 Task: Update the HOA fees of the saved search to $200/month.
Action: Mouse moved to (1191, 177)
Screenshot: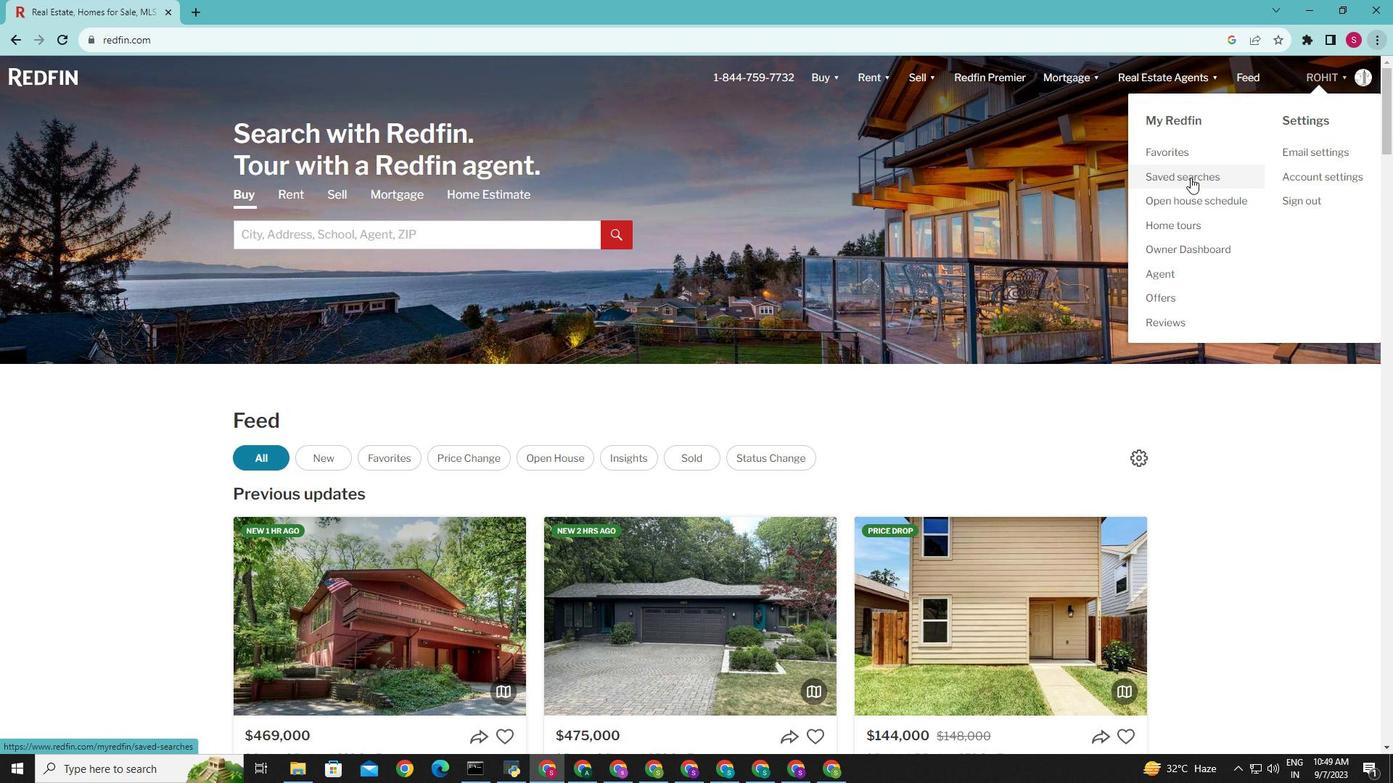 
Action: Mouse pressed left at (1191, 177)
Screenshot: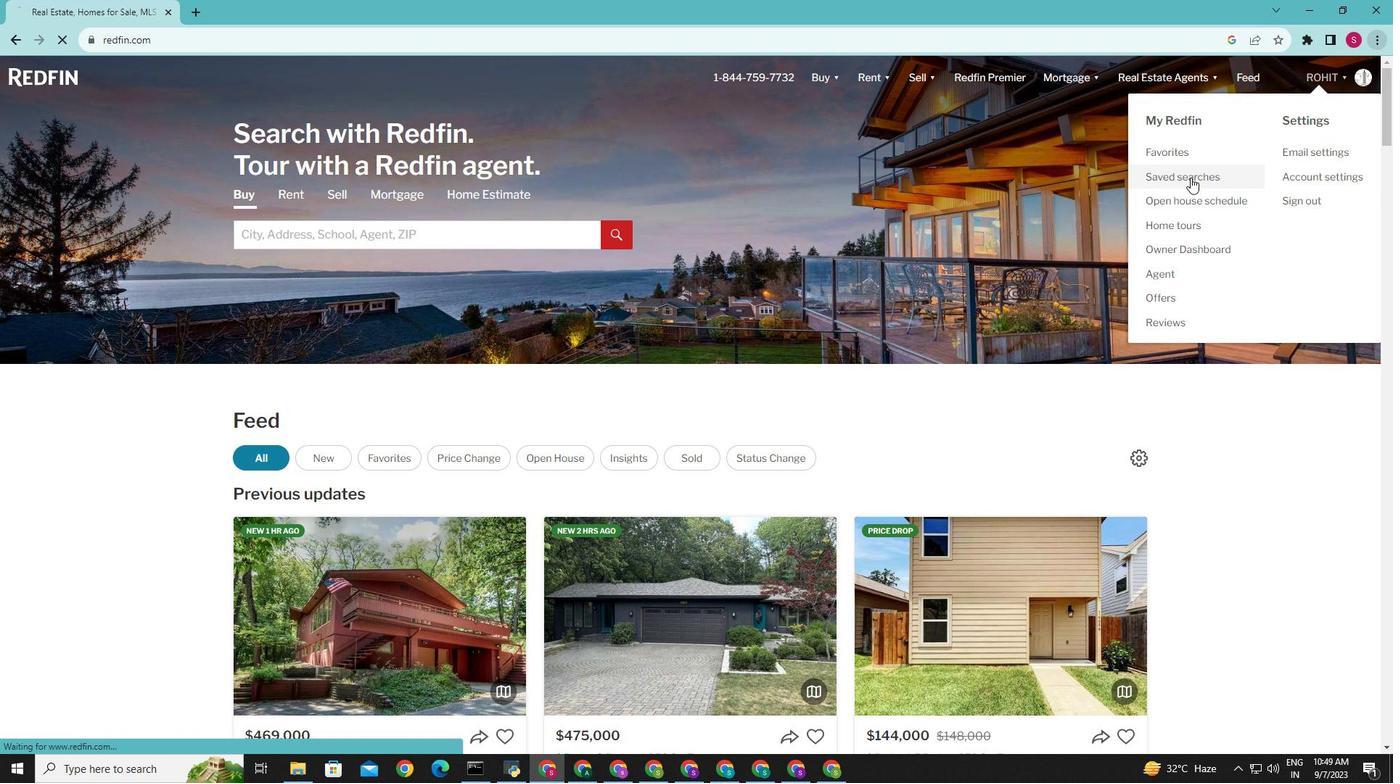 
Action: Mouse moved to (462, 350)
Screenshot: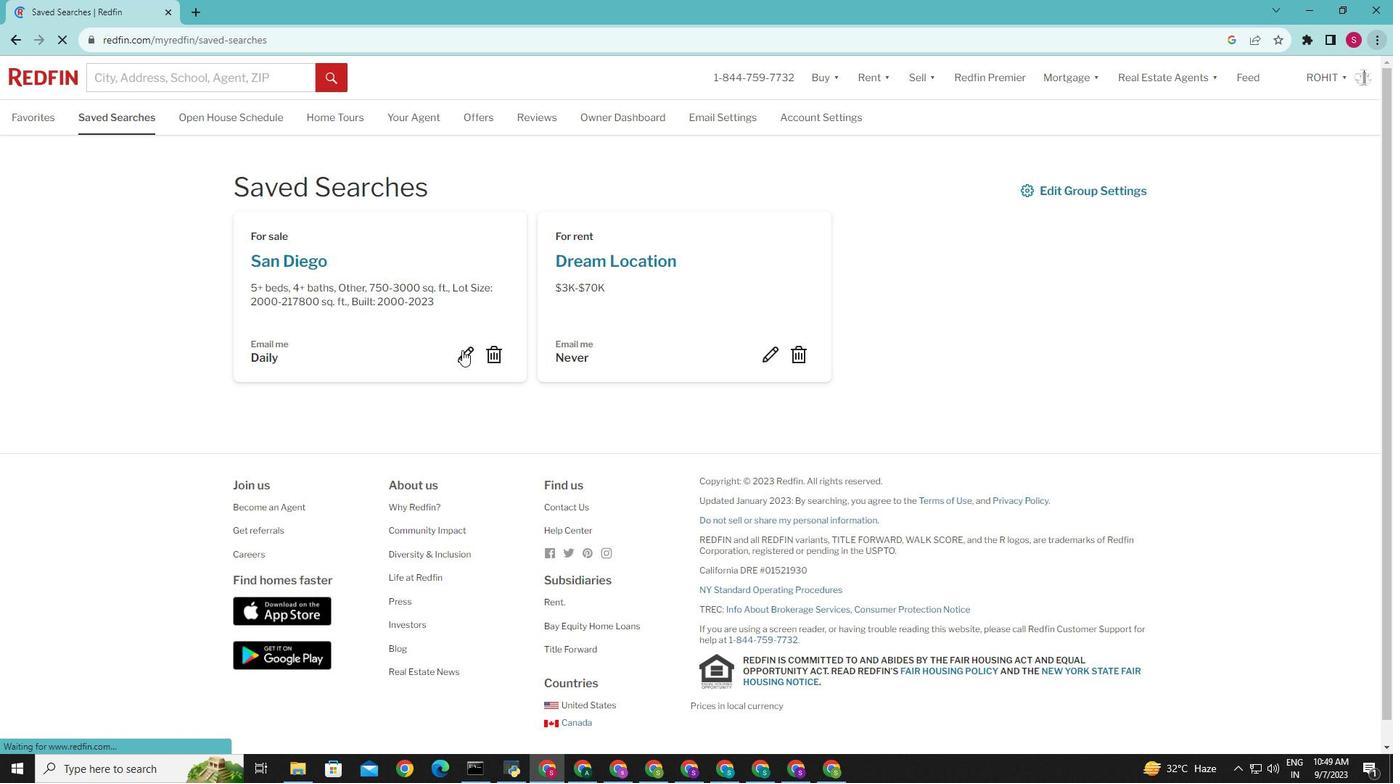 
Action: Mouse pressed left at (462, 350)
Screenshot: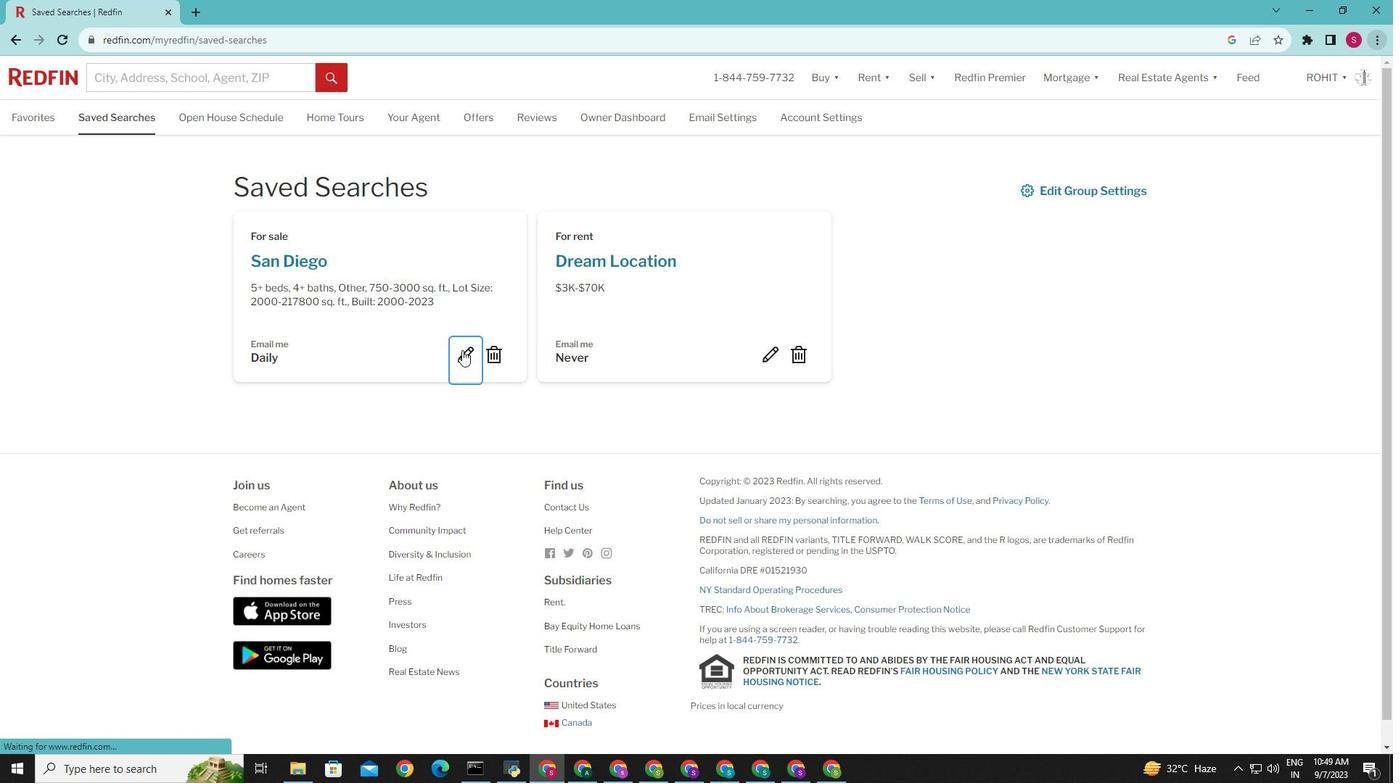 
Action: Mouse pressed left at (462, 350)
Screenshot: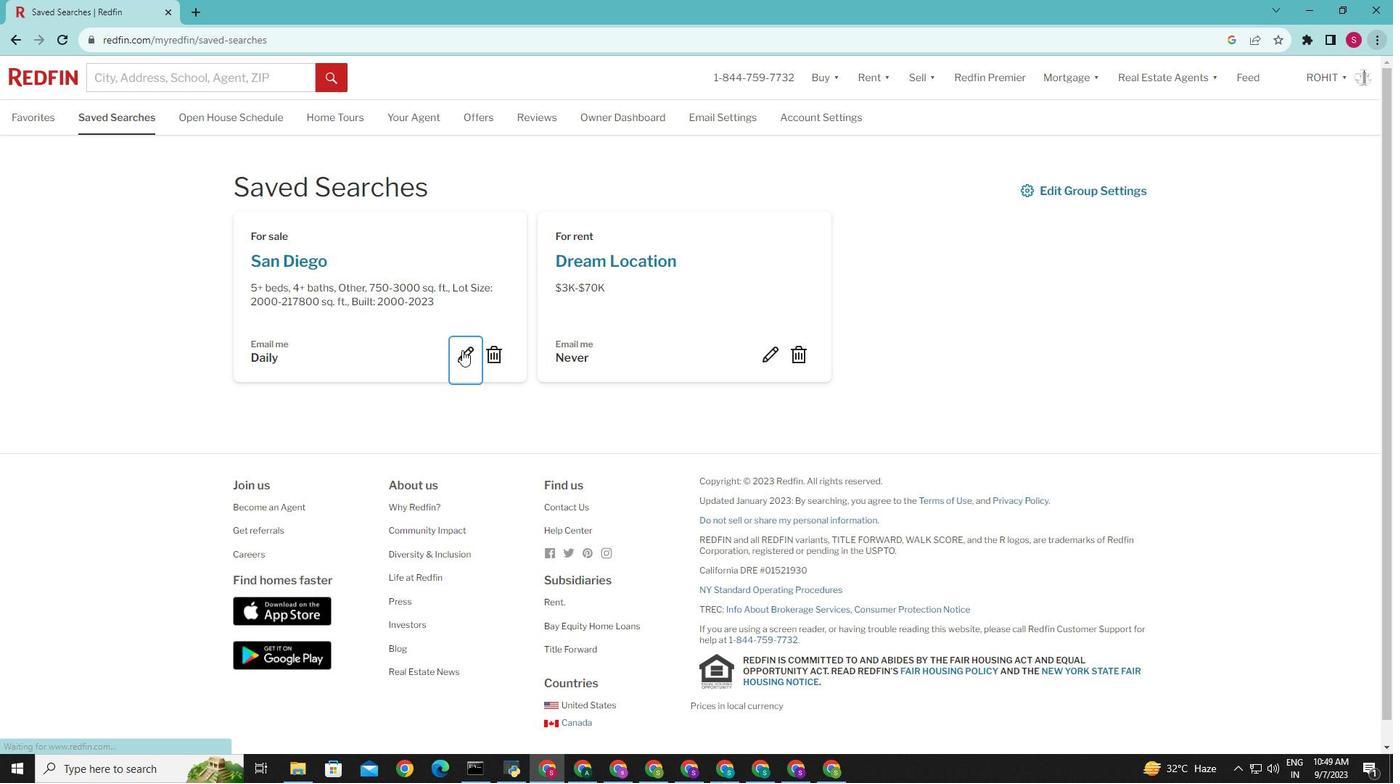 
Action: Mouse moved to (464, 363)
Screenshot: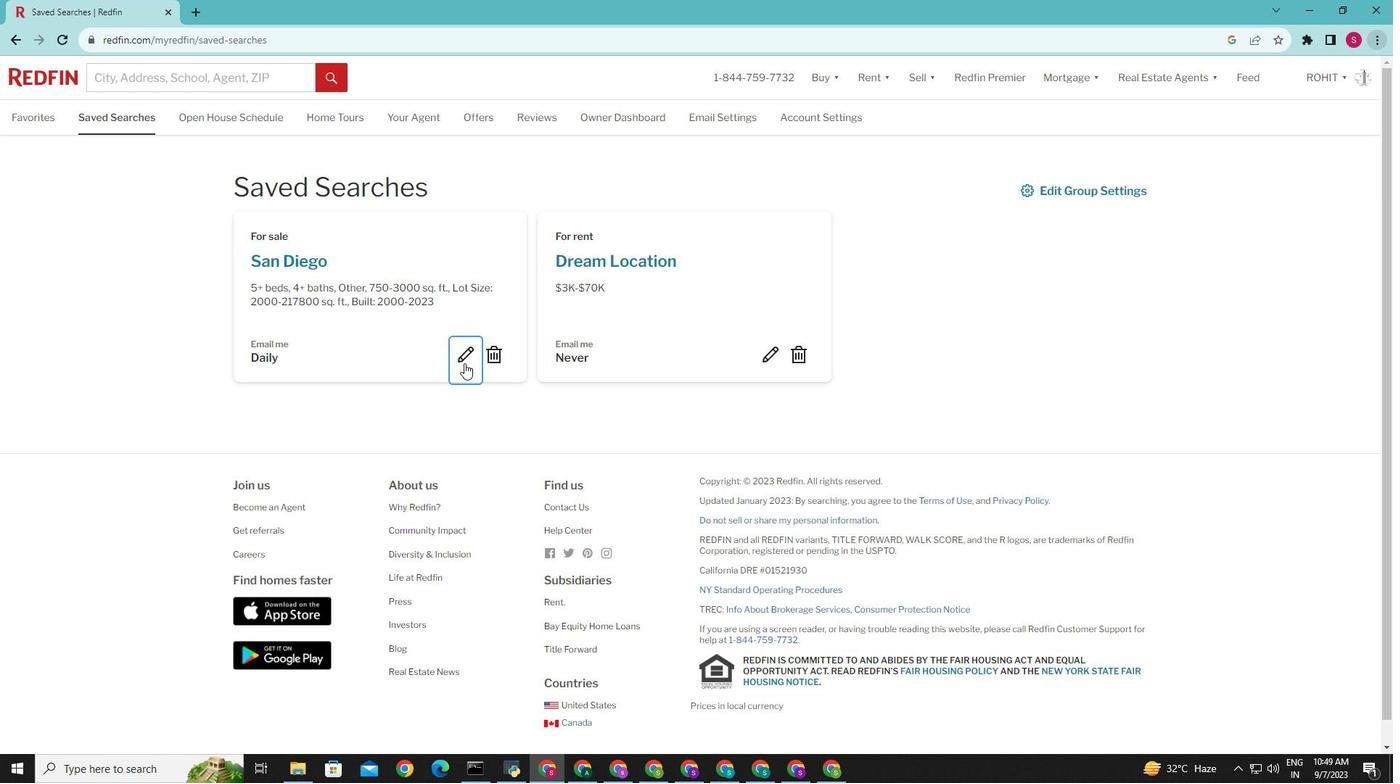 
Action: Mouse pressed left at (464, 363)
Screenshot: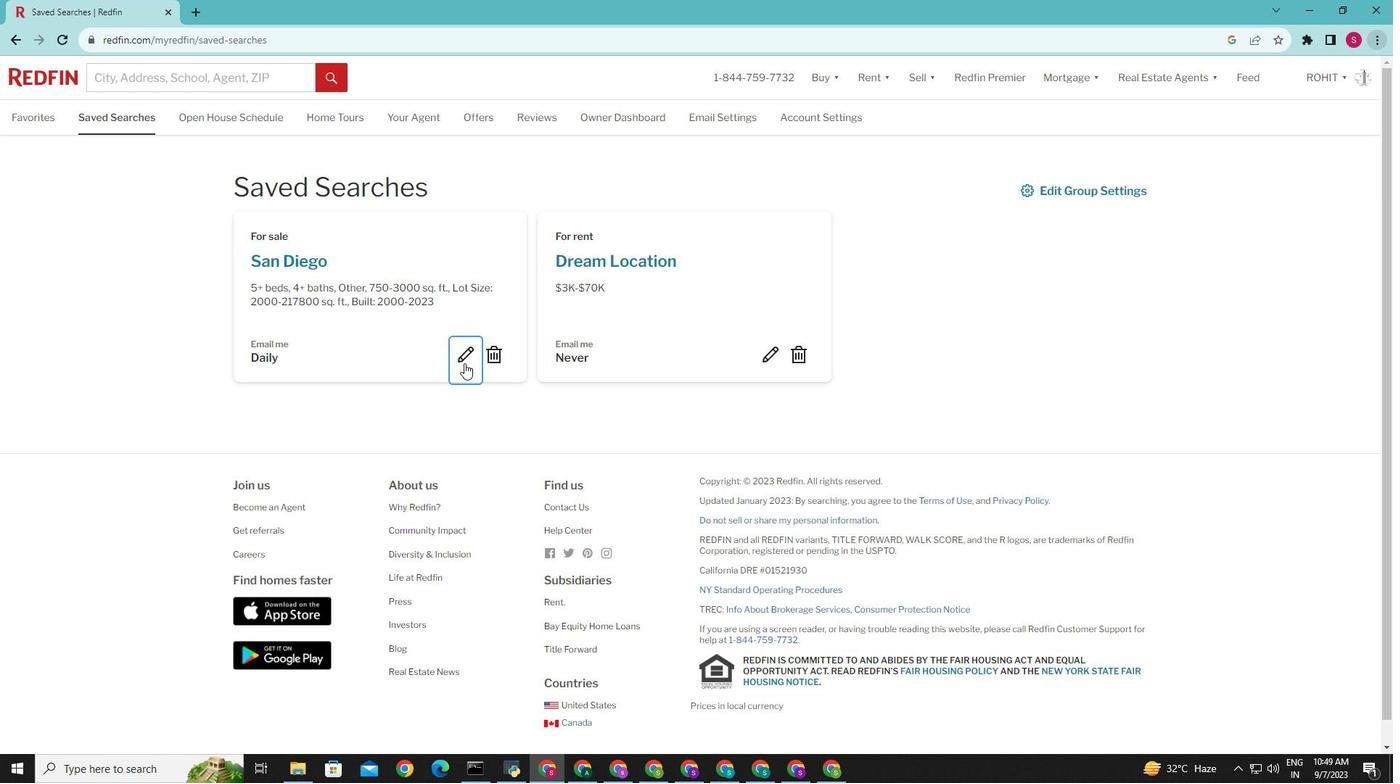 
Action: Mouse moved to (662, 439)
Screenshot: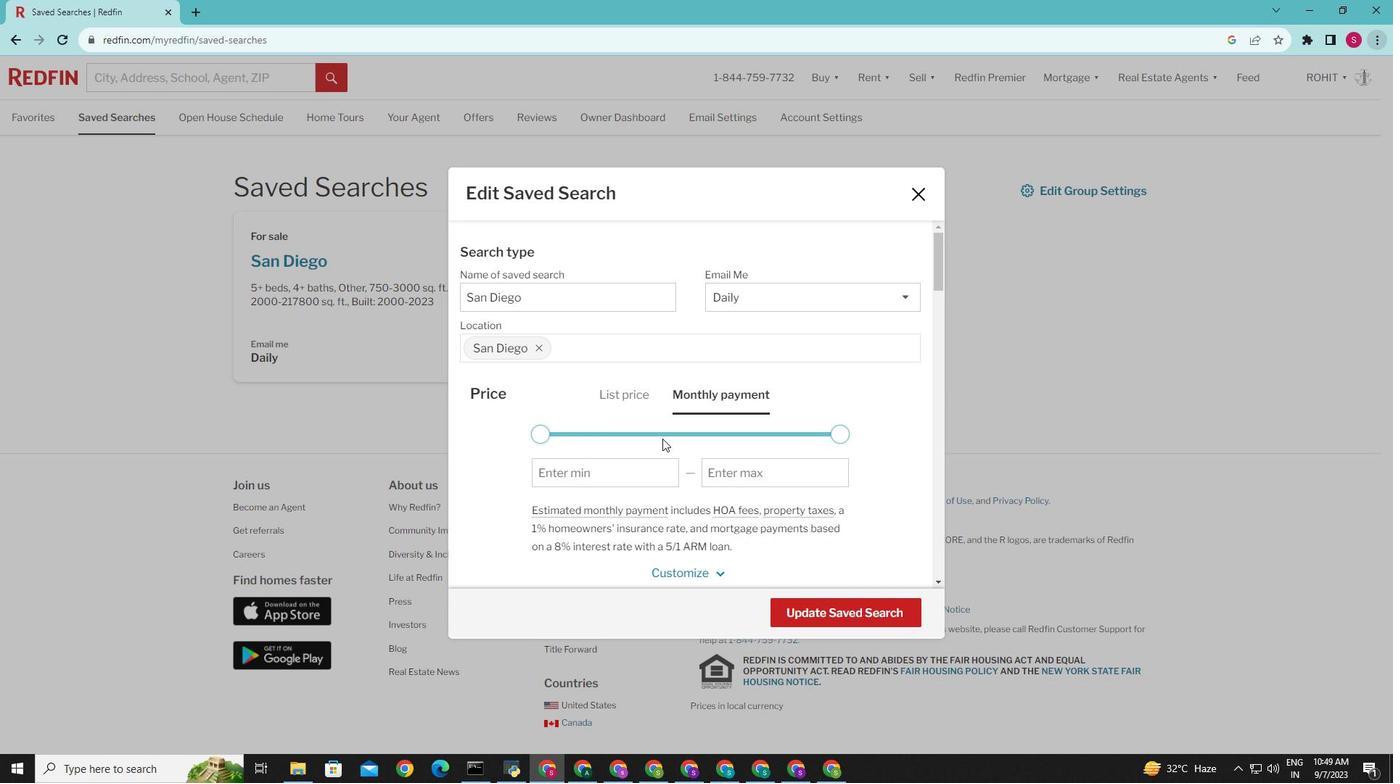
Action: Mouse scrolled (662, 438) with delta (0, 0)
Screenshot: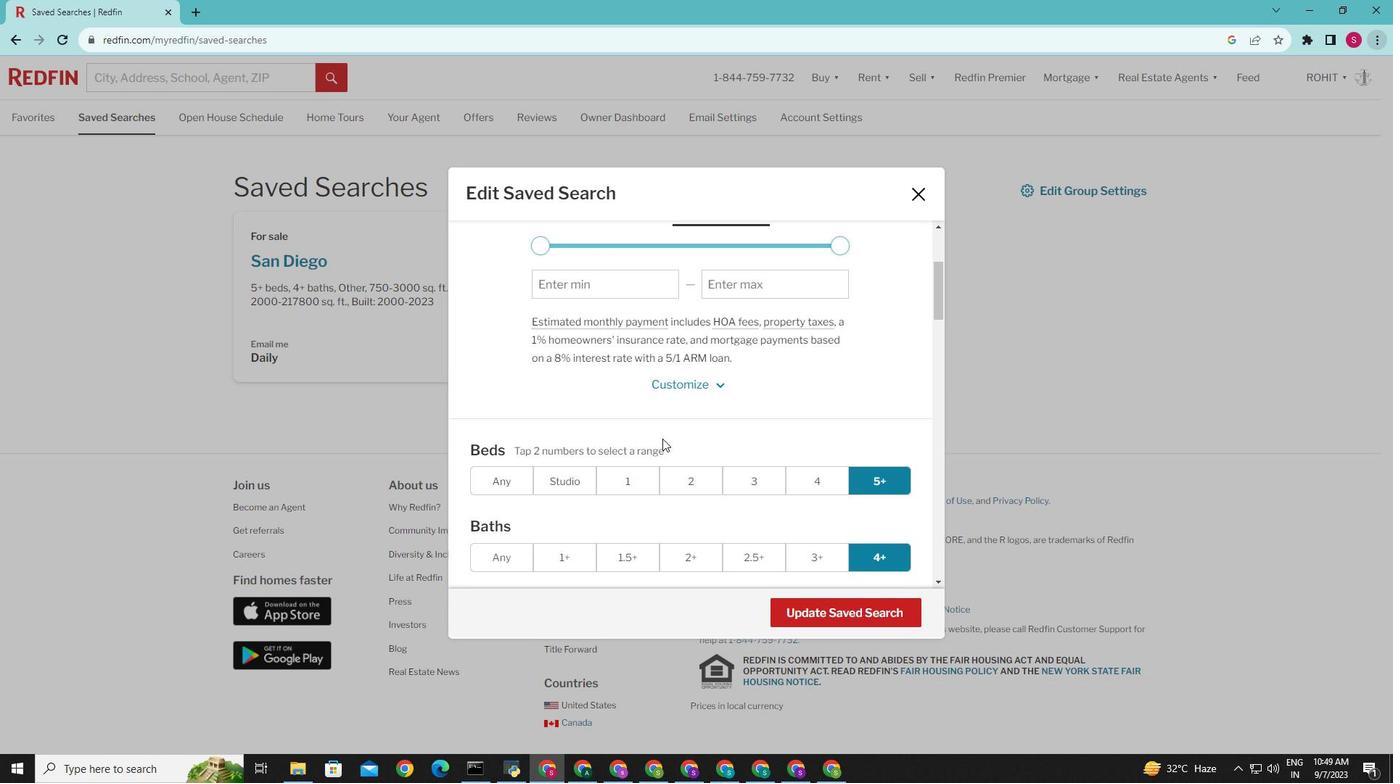 
Action: Mouse scrolled (662, 438) with delta (0, 0)
Screenshot: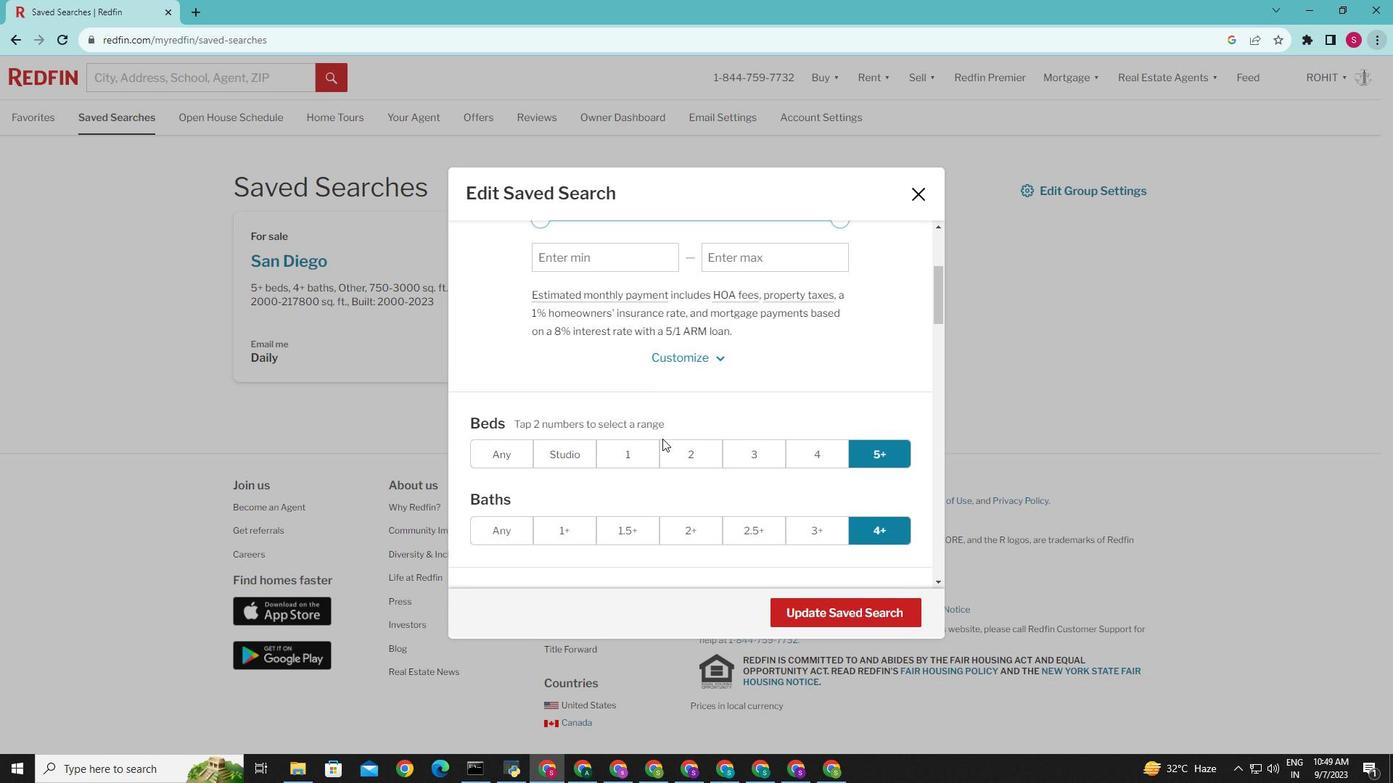 
Action: Mouse scrolled (662, 438) with delta (0, 0)
Screenshot: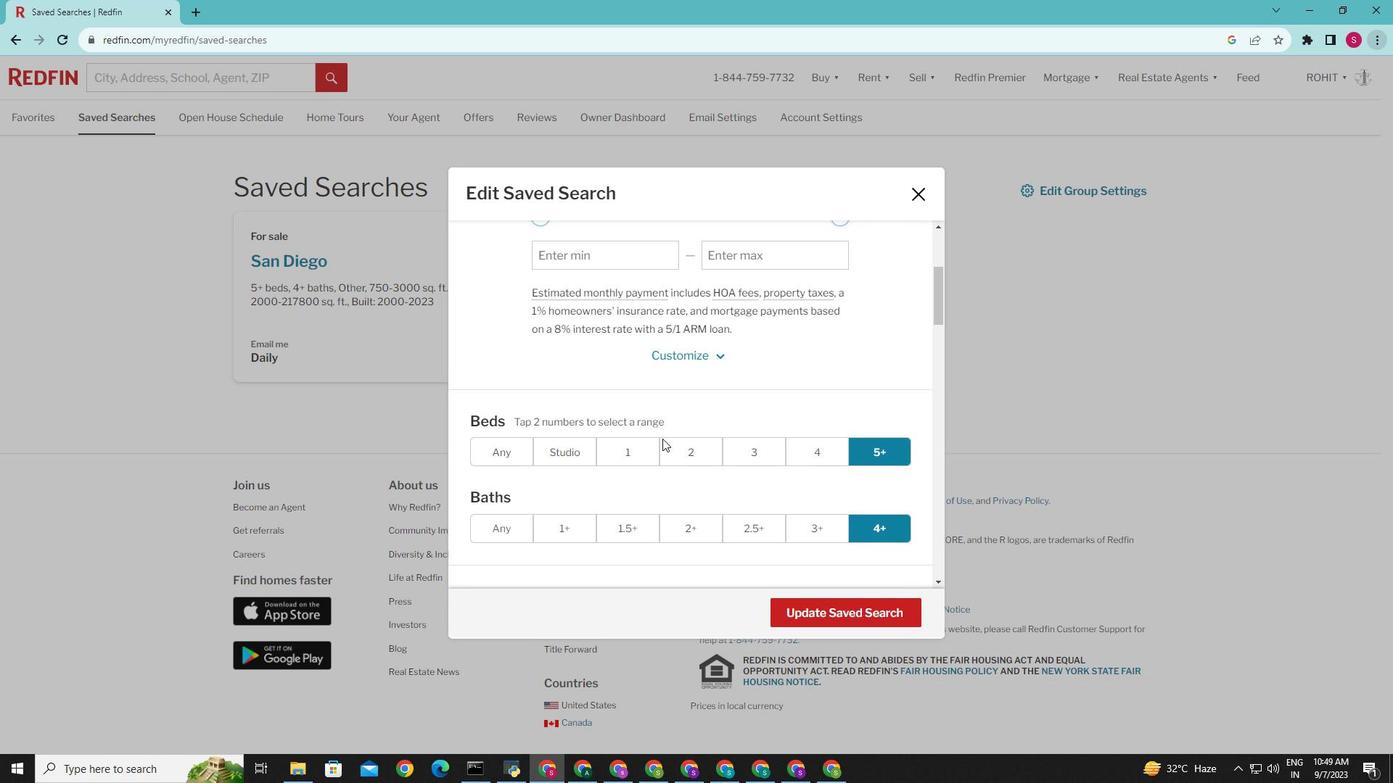 
Action: Mouse scrolled (662, 438) with delta (0, 0)
Screenshot: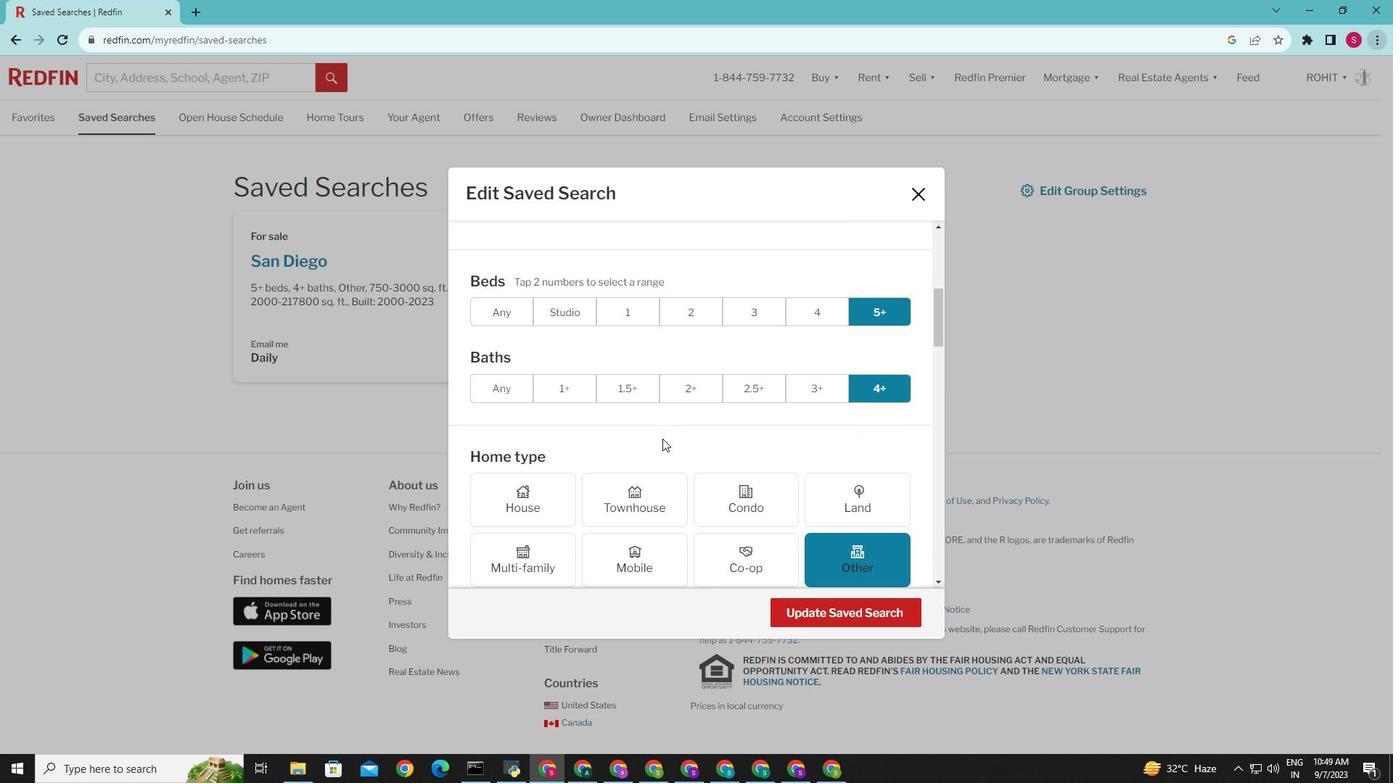 
Action: Mouse scrolled (662, 438) with delta (0, 0)
Screenshot: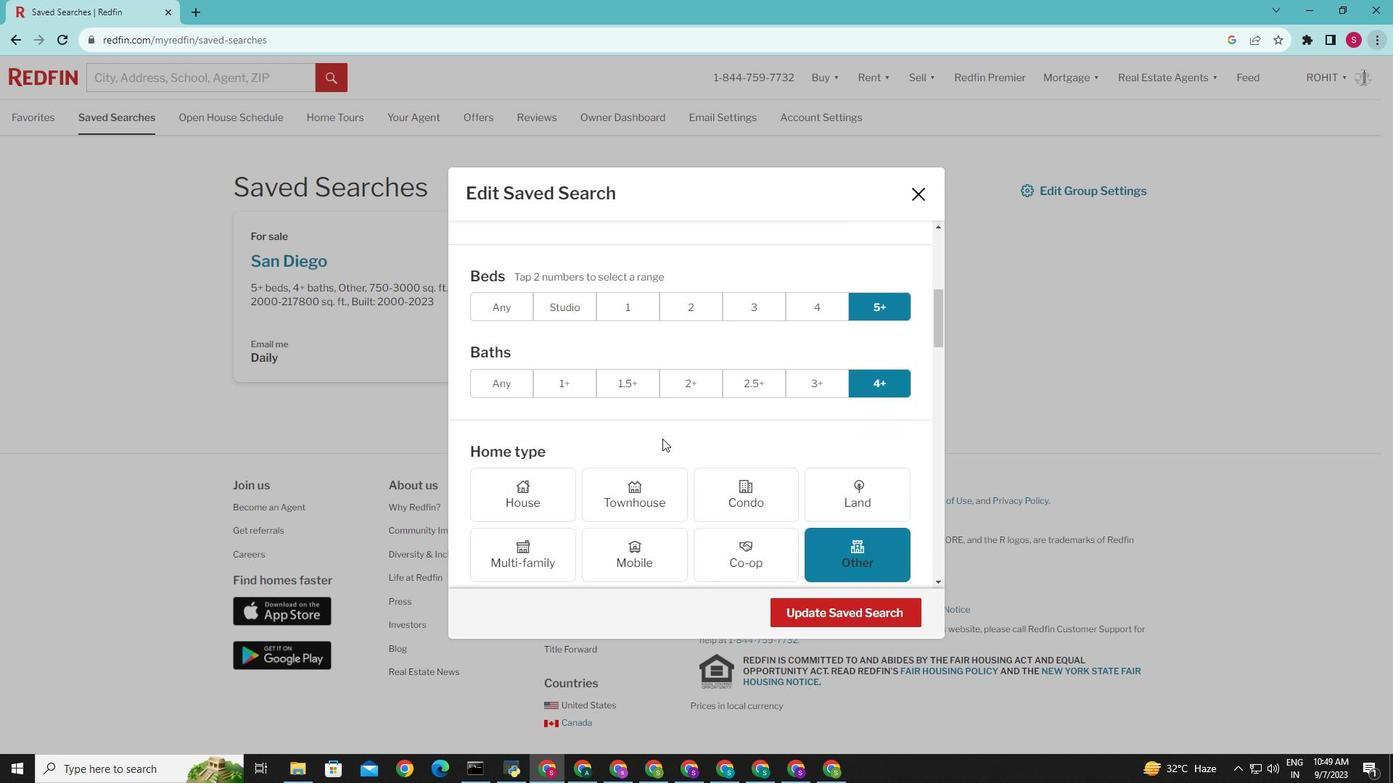 
Action: Mouse scrolled (662, 438) with delta (0, 0)
Screenshot: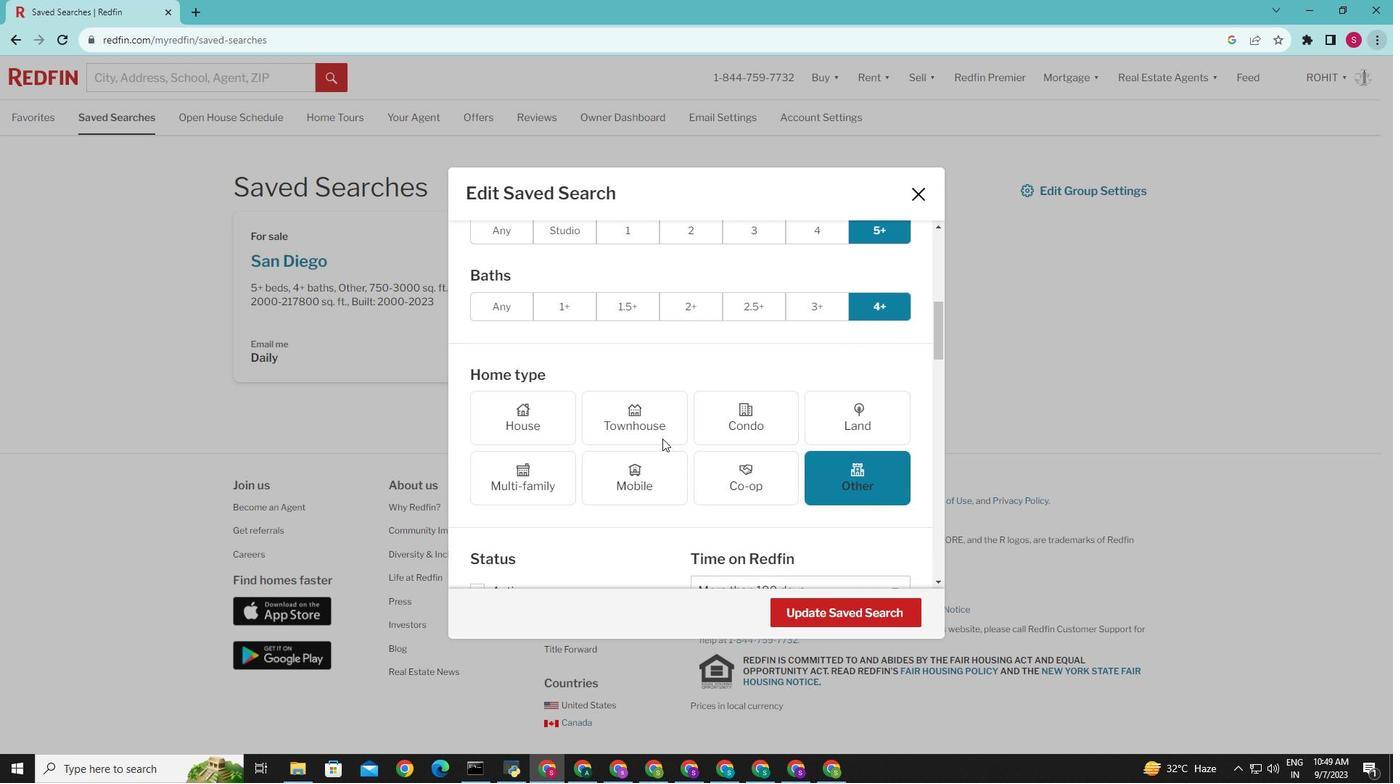 
Action: Mouse scrolled (662, 438) with delta (0, 0)
Screenshot: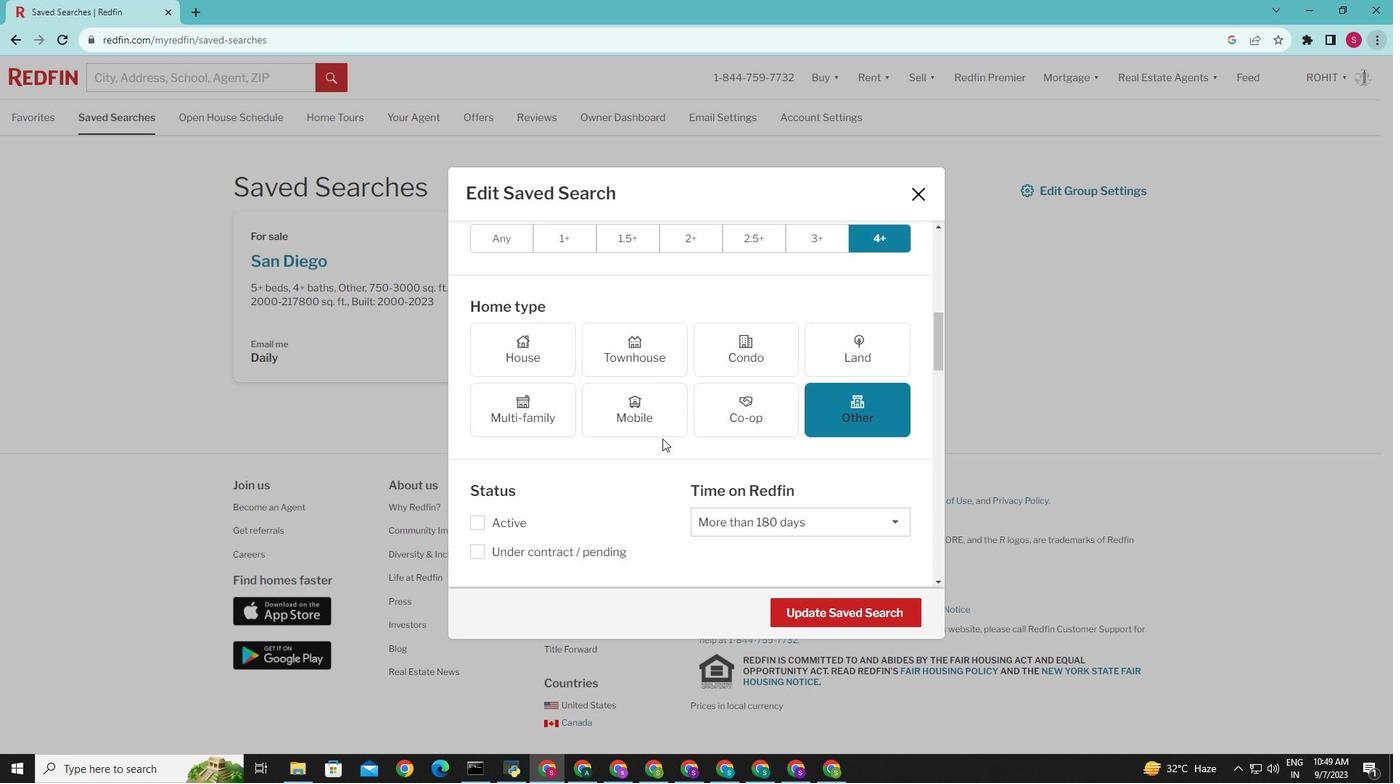 
Action: Mouse scrolled (662, 438) with delta (0, 0)
Screenshot: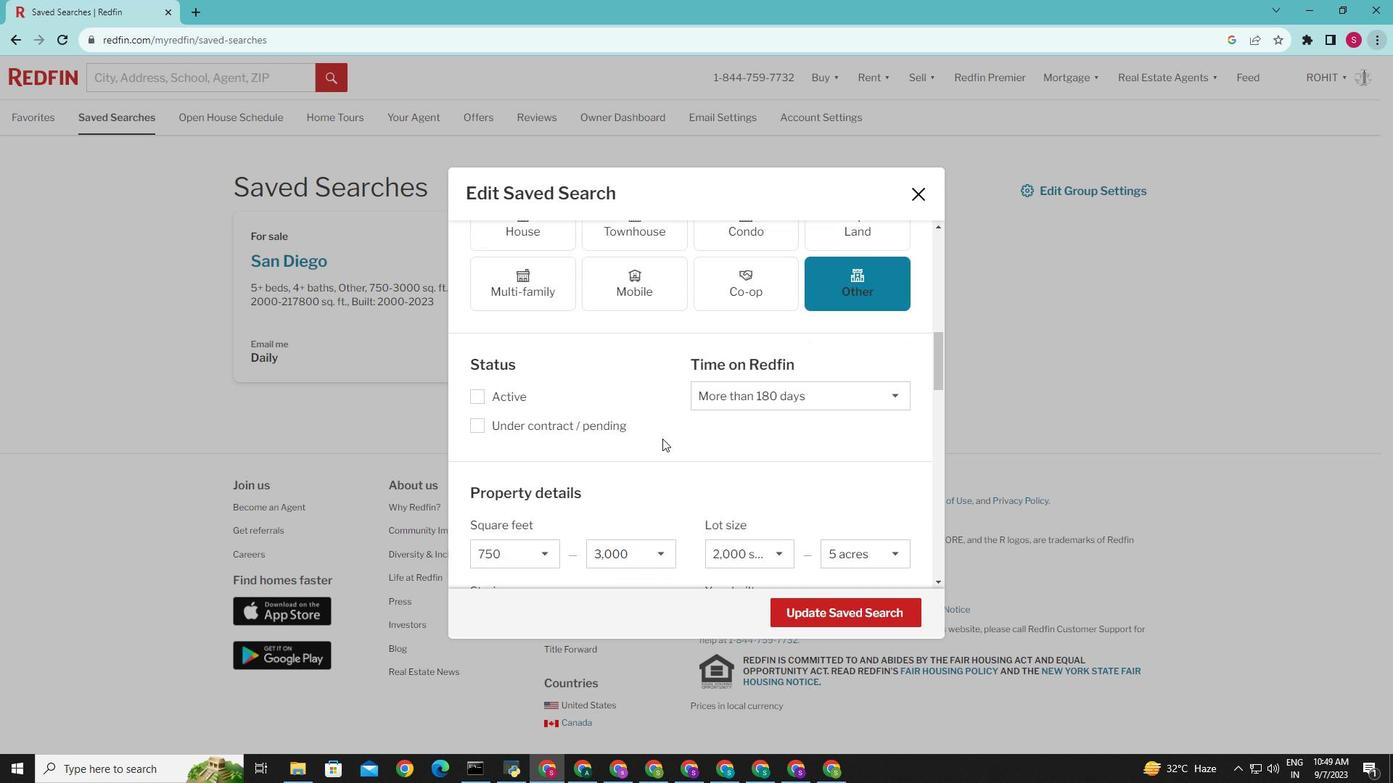
Action: Mouse scrolled (662, 438) with delta (0, 0)
Screenshot: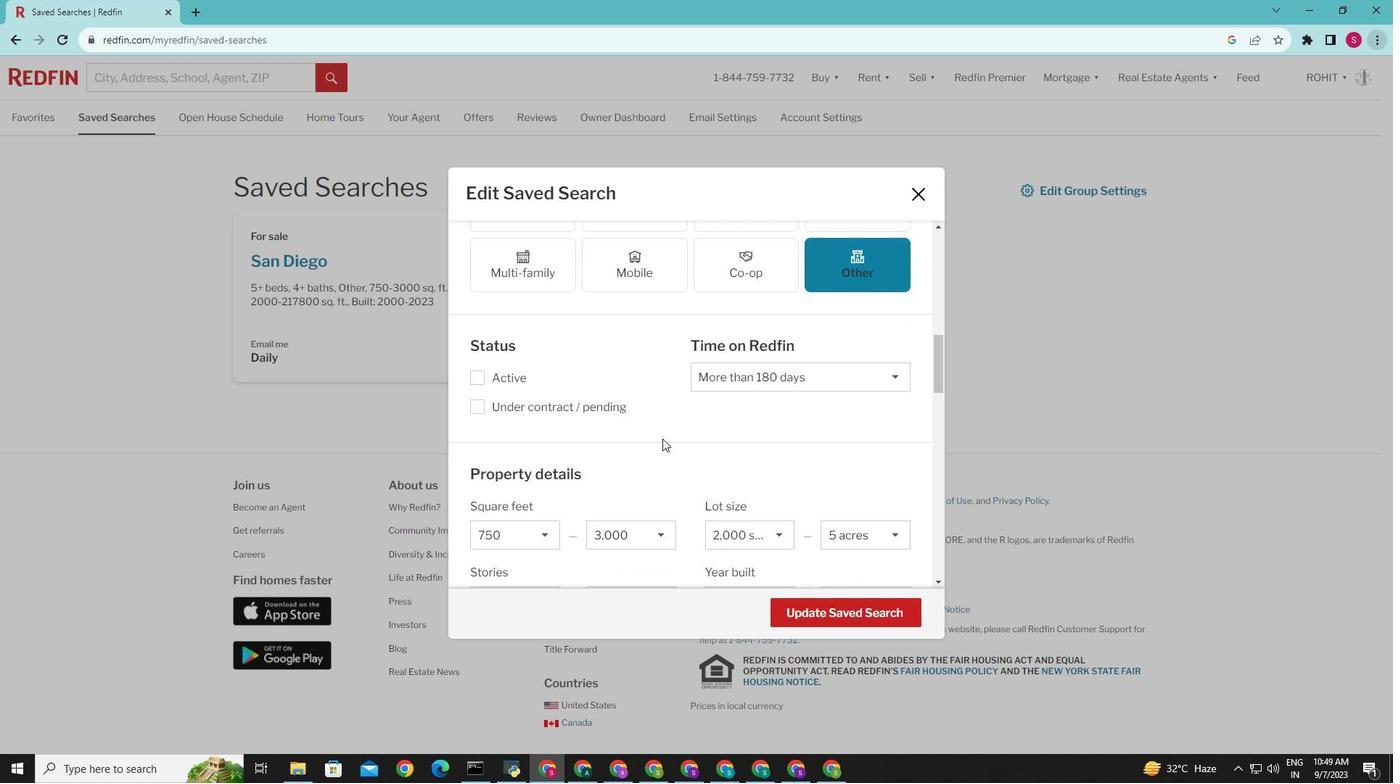 
Action: Mouse scrolled (662, 438) with delta (0, 0)
Screenshot: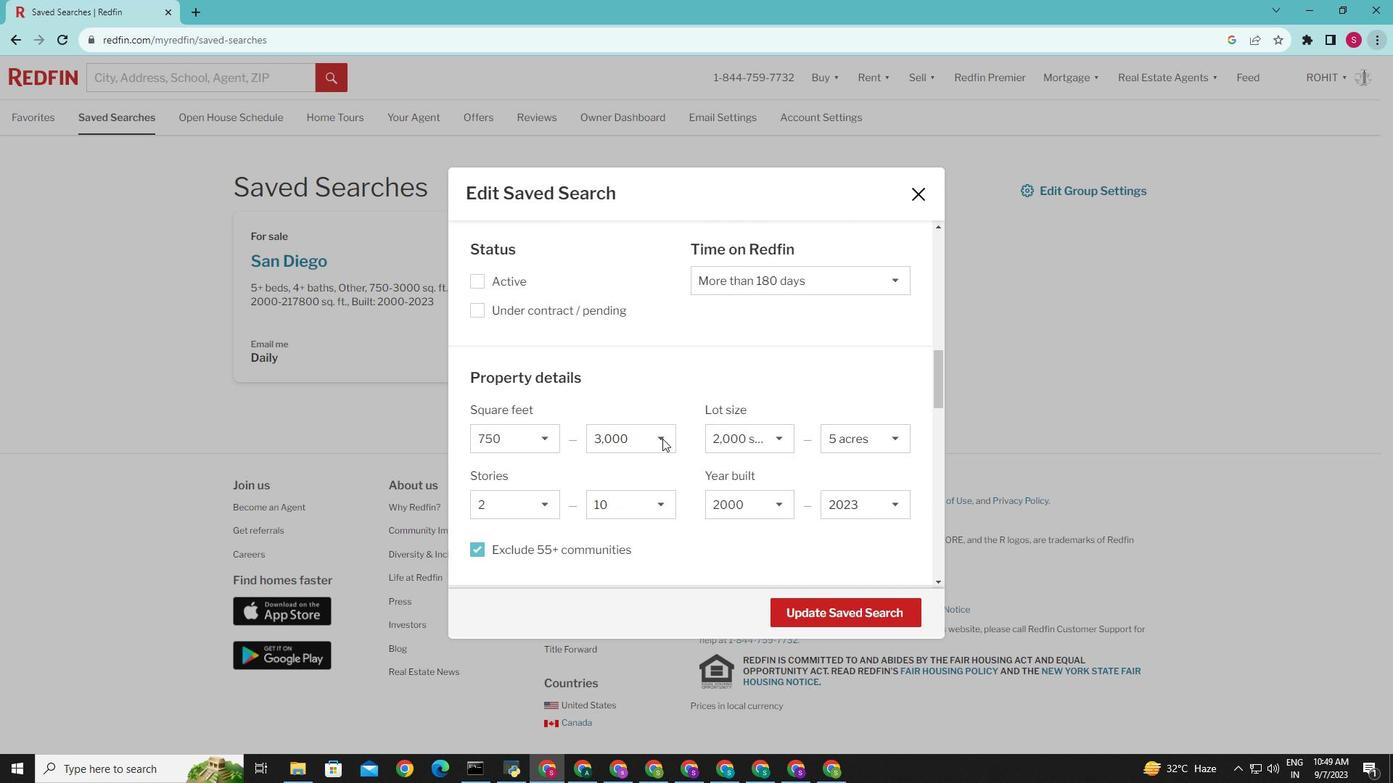 
Action: Mouse scrolled (662, 438) with delta (0, 0)
Screenshot: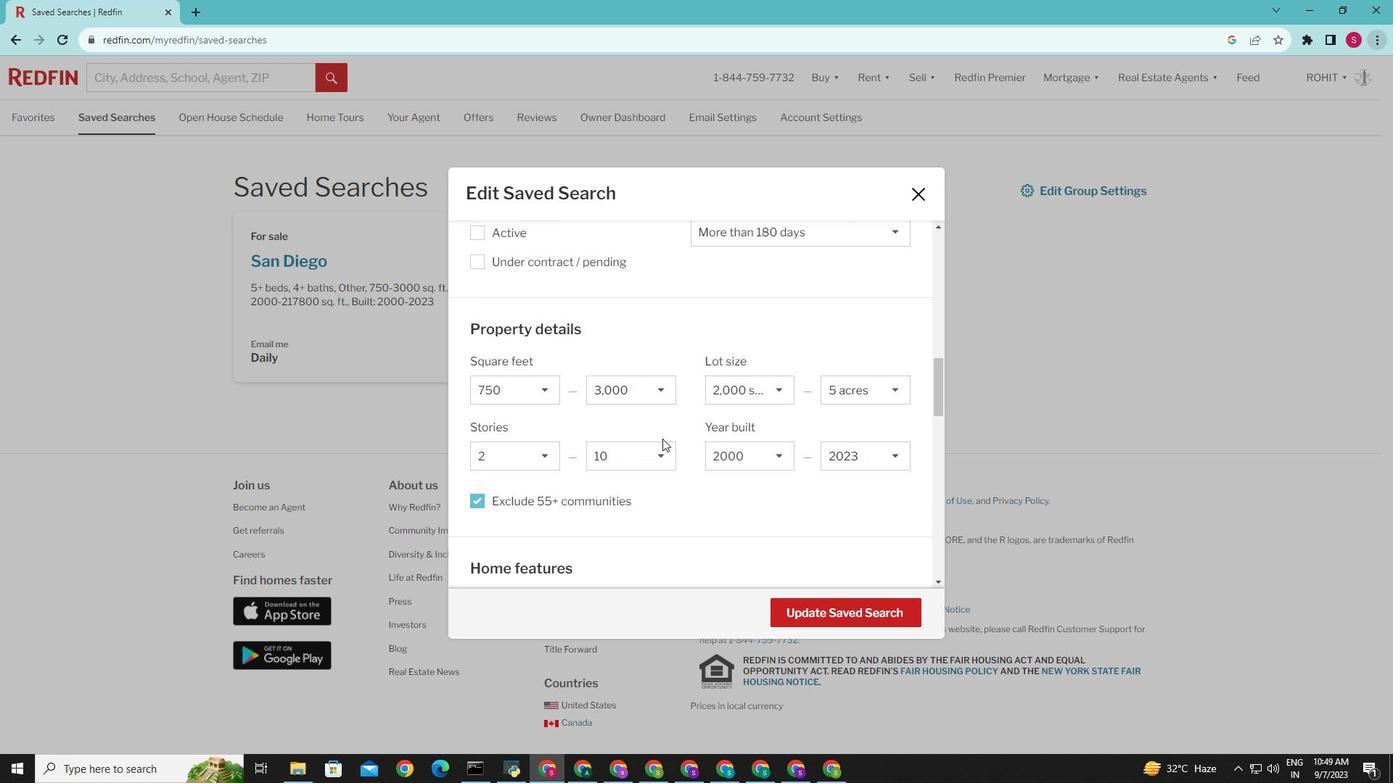
Action: Mouse scrolled (662, 438) with delta (0, 0)
Screenshot: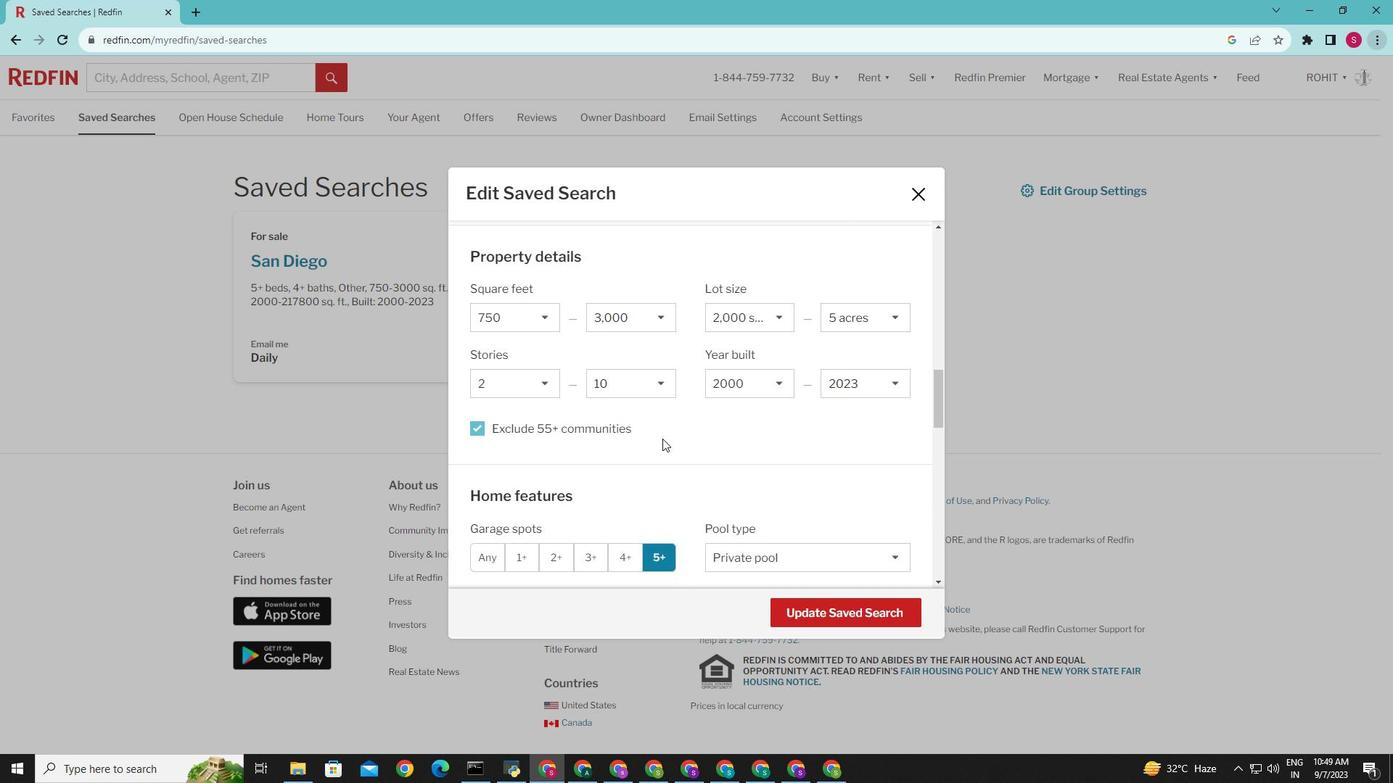 
Action: Mouse scrolled (662, 438) with delta (0, 0)
Screenshot: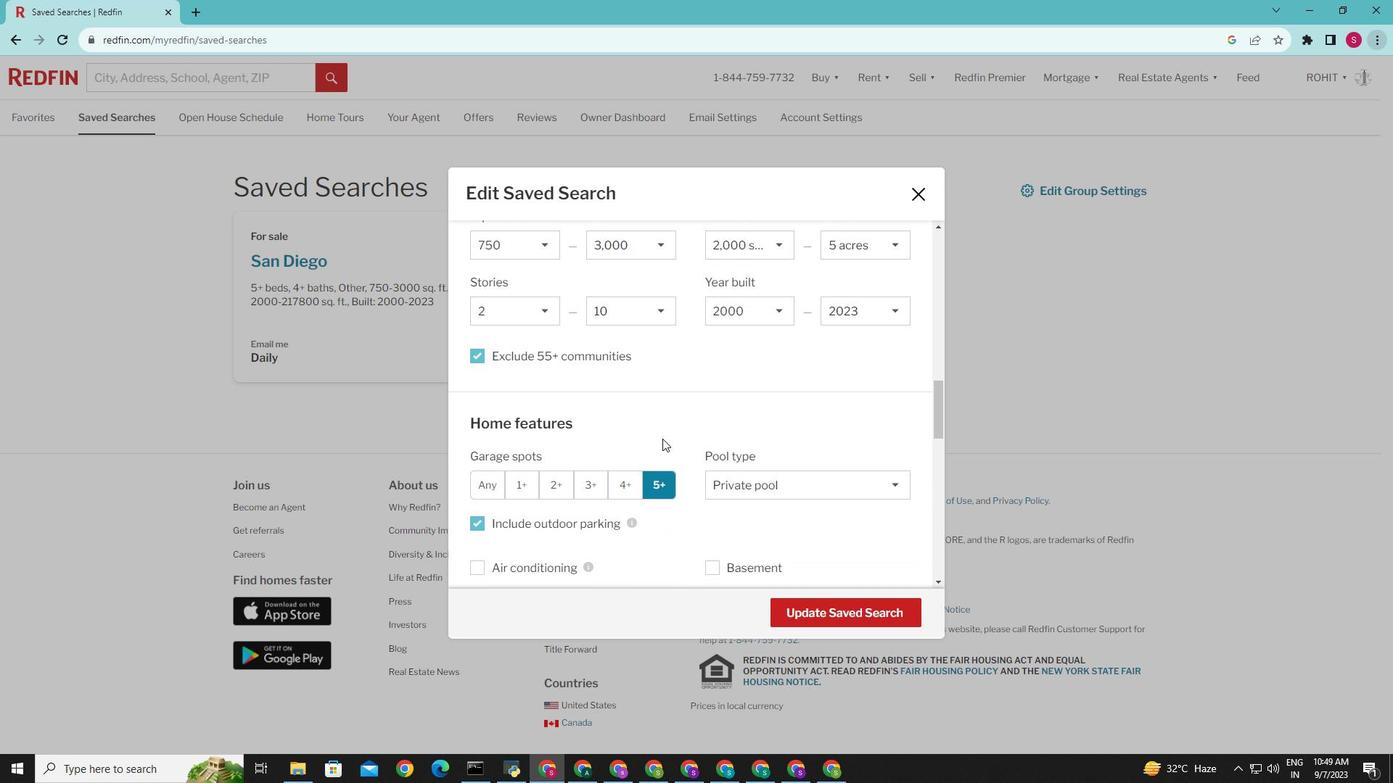 
Action: Mouse scrolled (662, 438) with delta (0, 0)
Screenshot: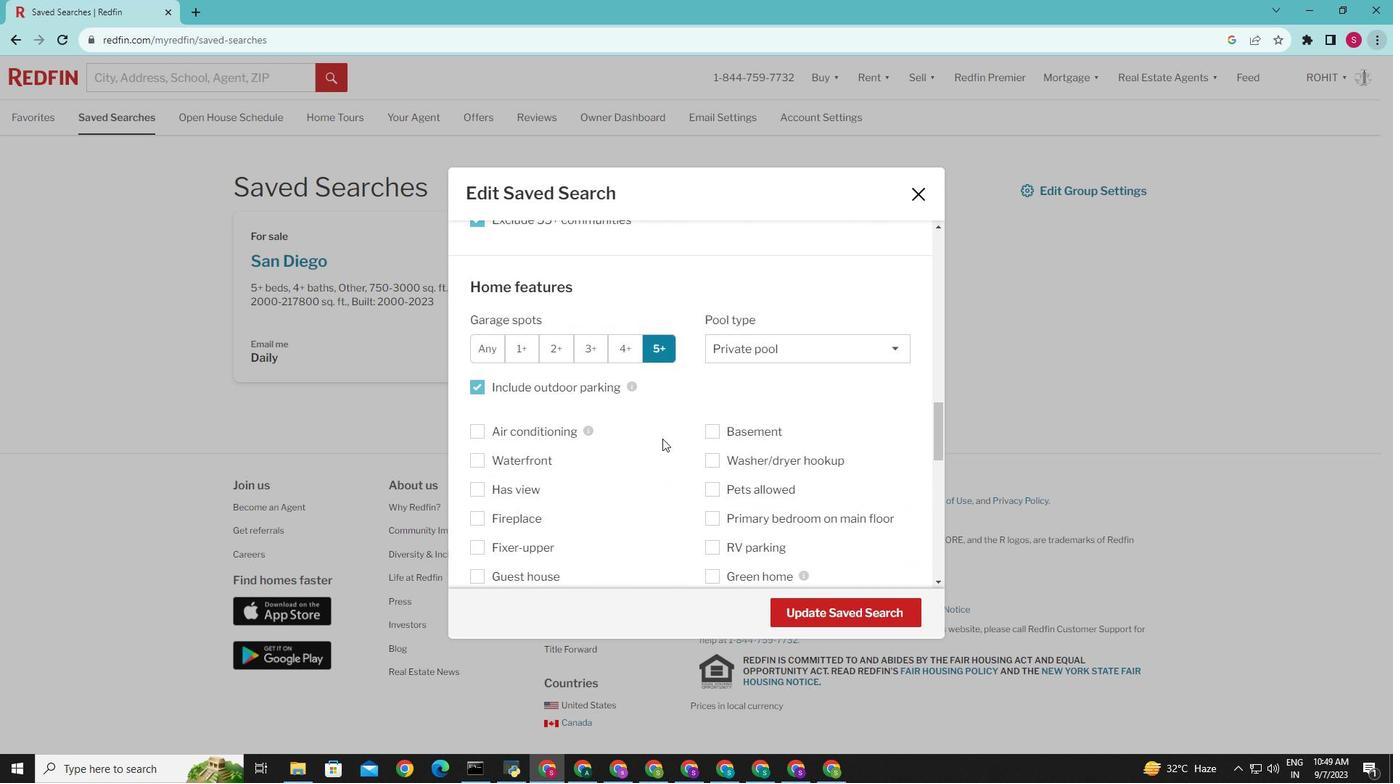 
Action: Mouse scrolled (662, 438) with delta (0, 0)
Screenshot: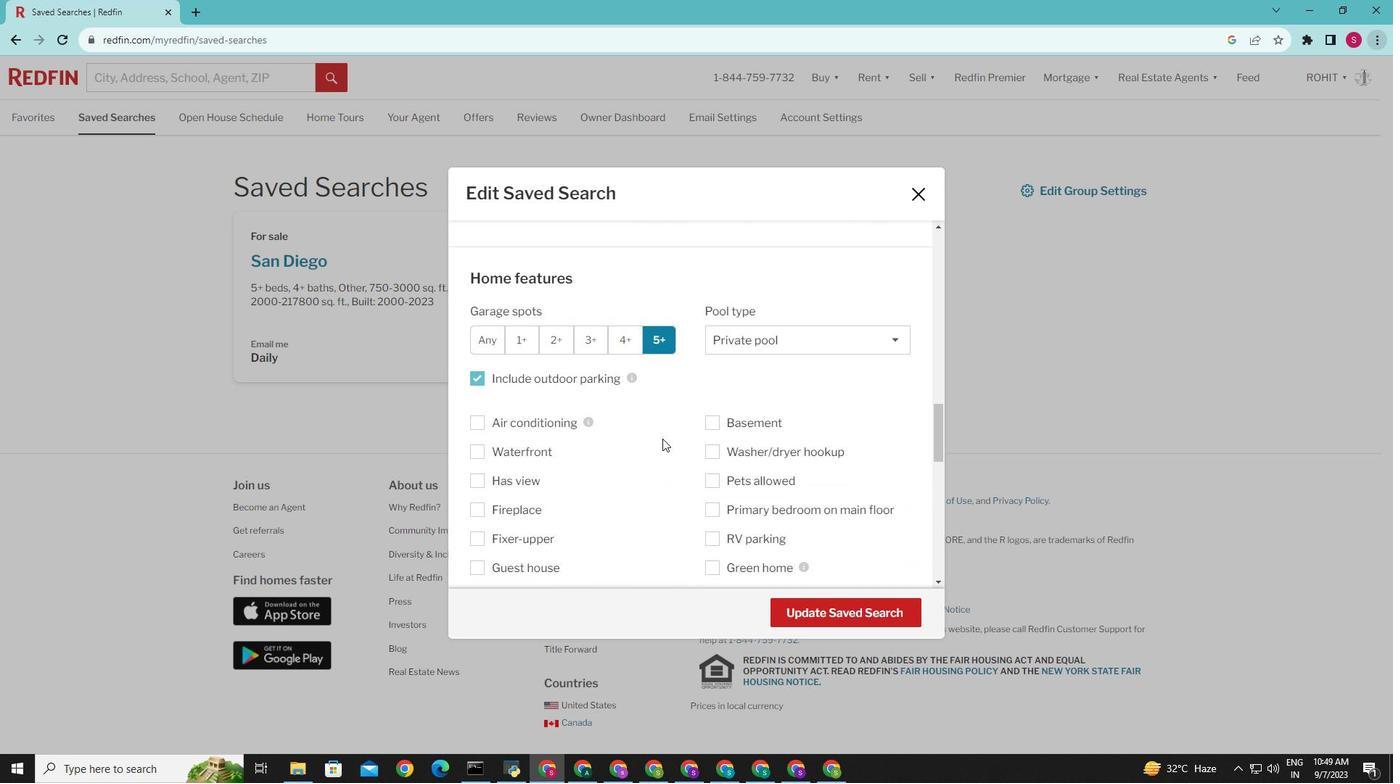 
Action: Mouse scrolled (662, 438) with delta (0, 0)
Screenshot: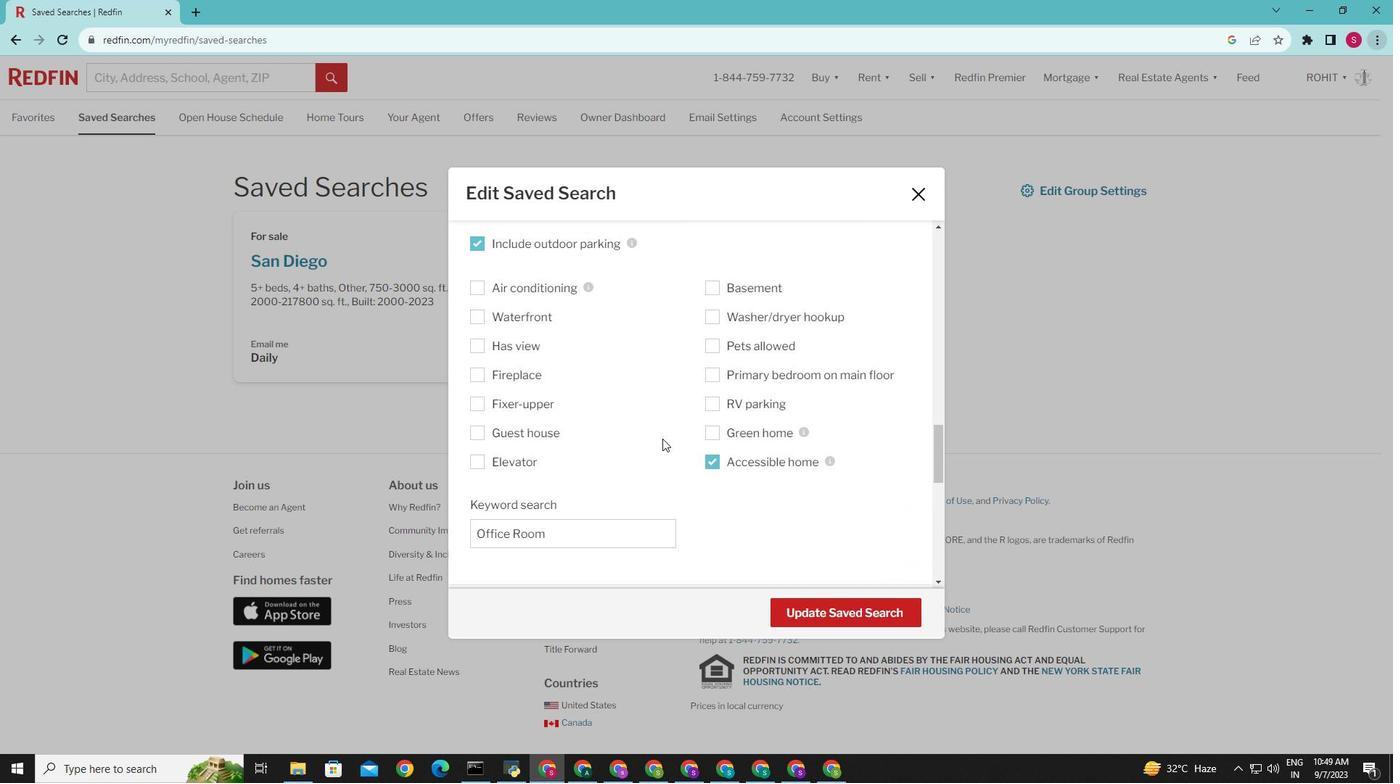
Action: Mouse scrolled (662, 438) with delta (0, 0)
Screenshot: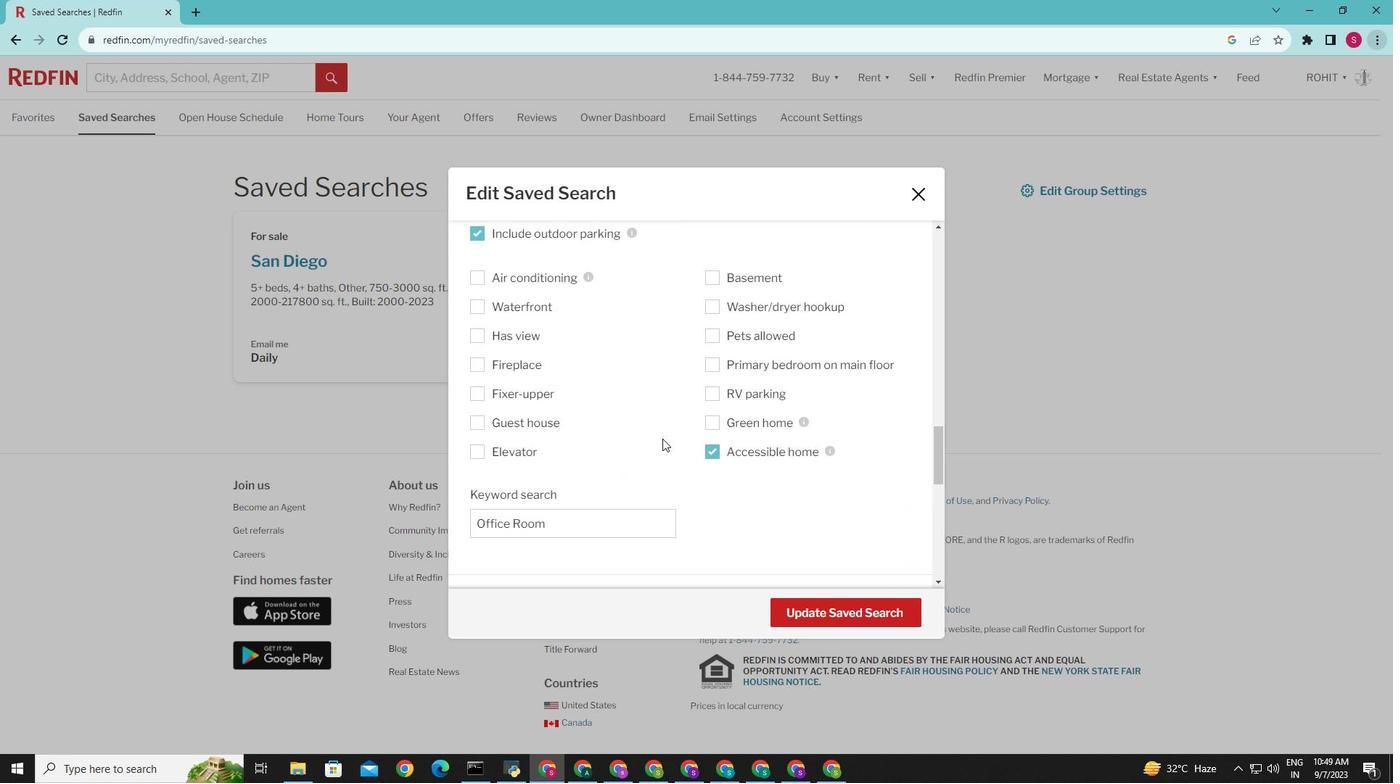 
Action: Mouse scrolled (662, 438) with delta (0, 0)
Screenshot: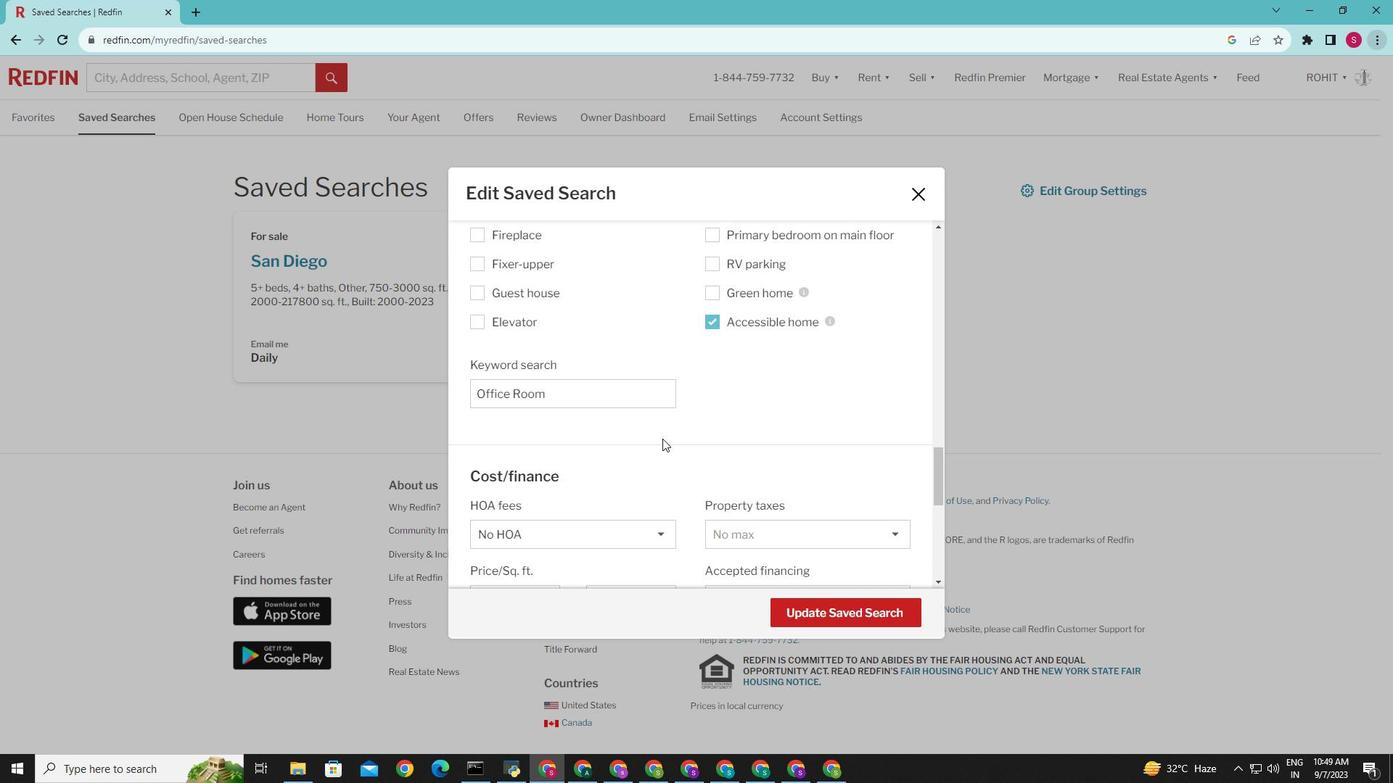 
Action: Mouse scrolled (662, 438) with delta (0, 0)
Screenshot: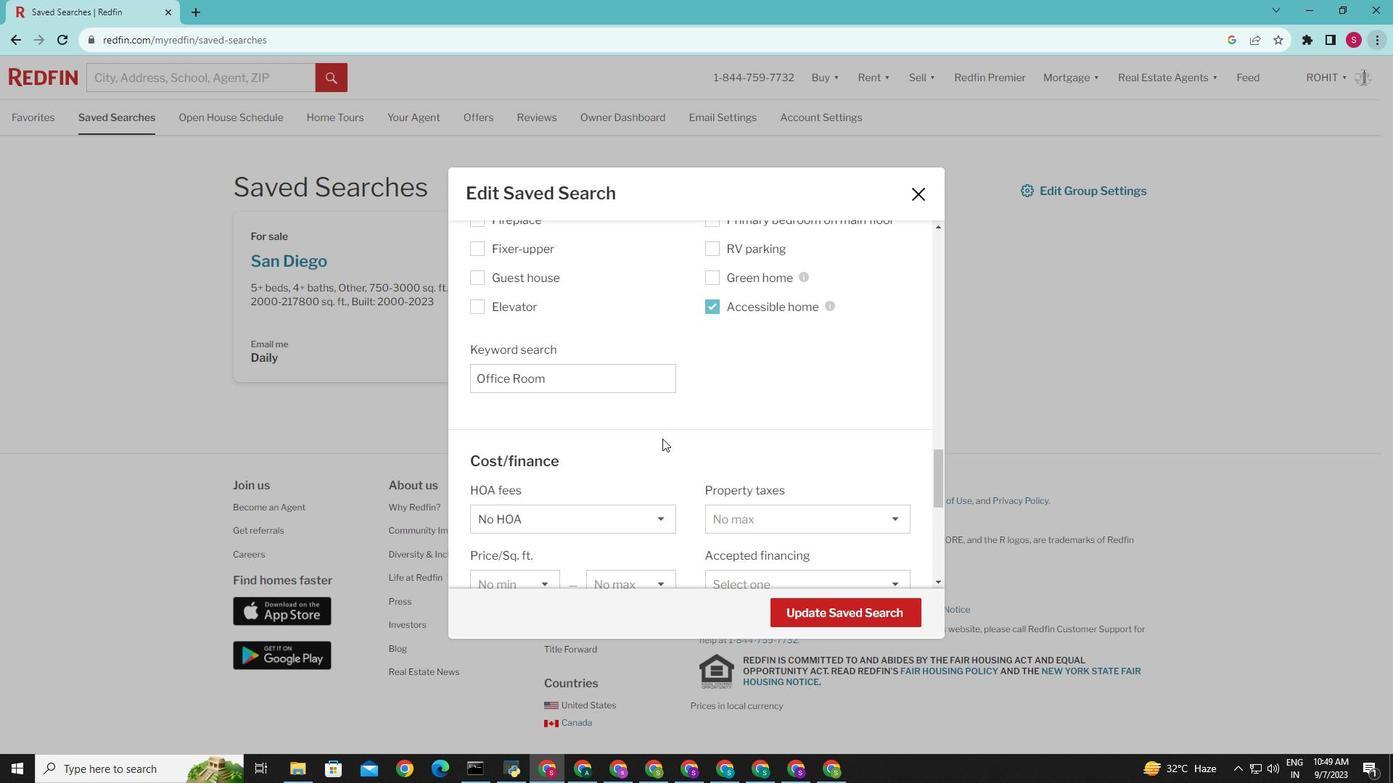 
Action: Mouse scrolled (662, 438) with delta (0, 0)
Screenshot: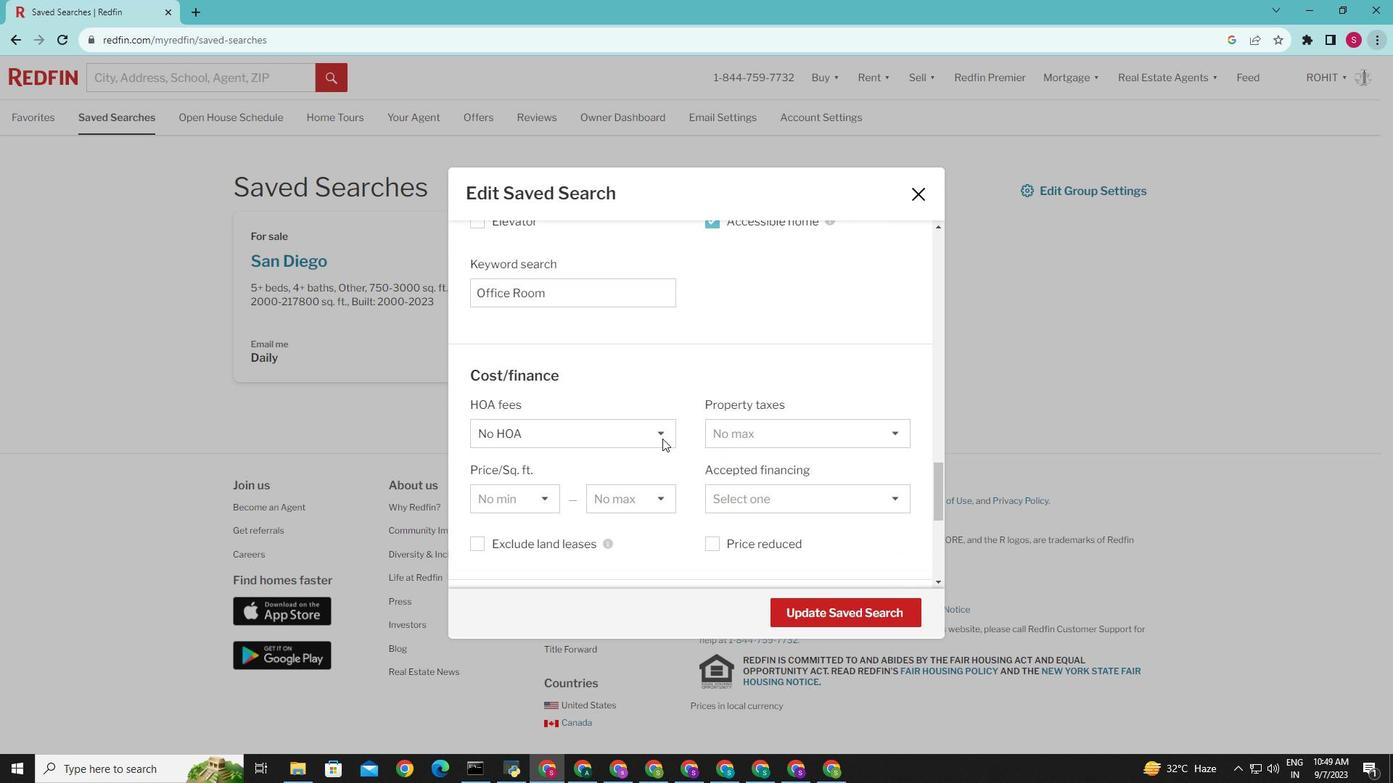 
Action: Mouse scrolled (662, 438) with delta (0, 0)
Screenshot: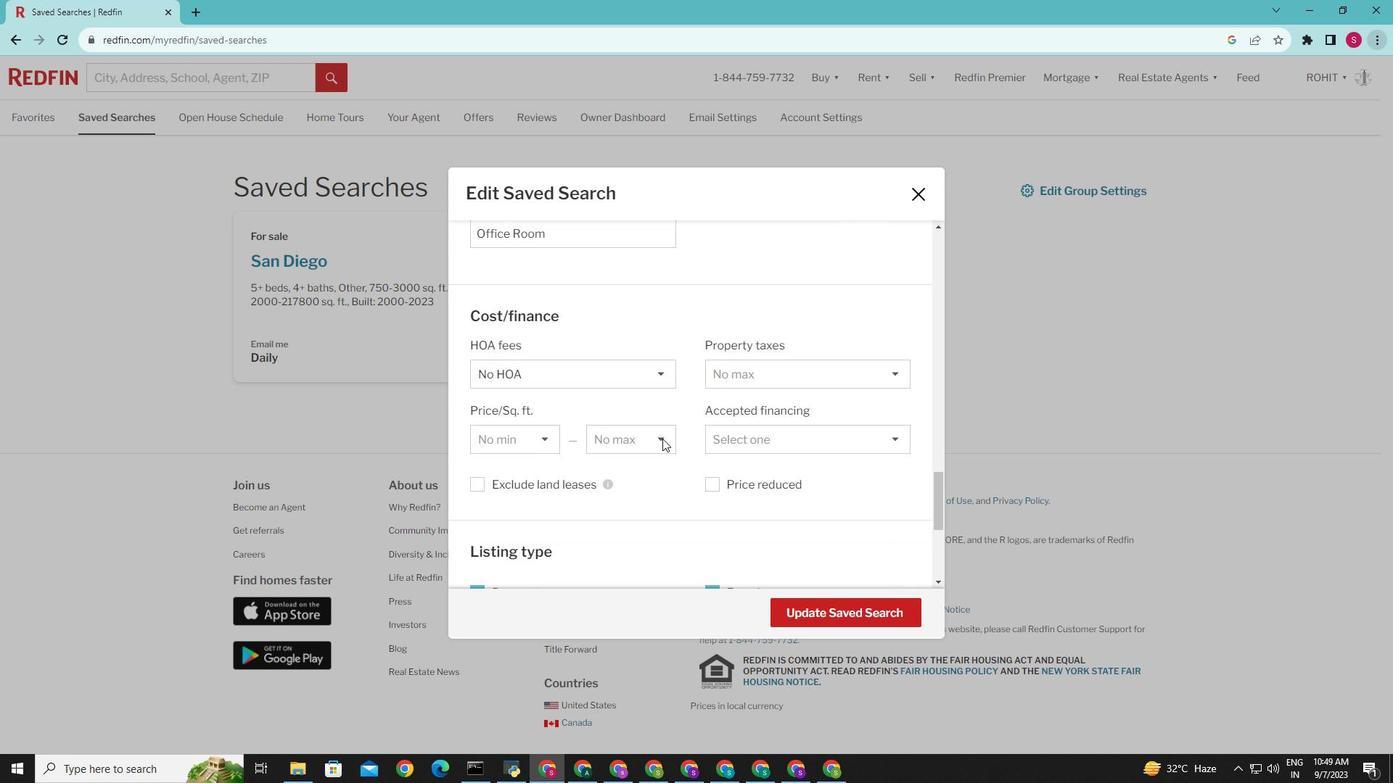 
Action: Mouse moved to (641, 373)
Screenshot: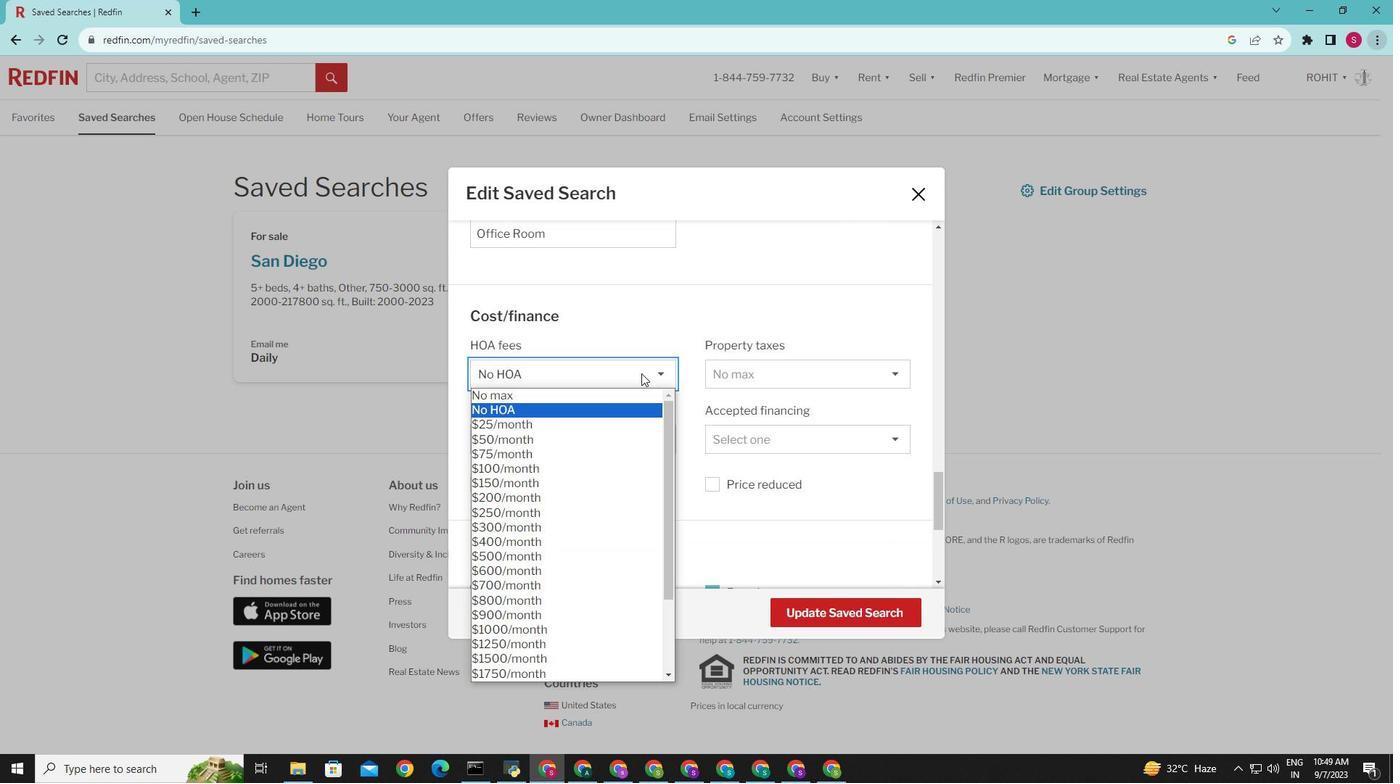 
Action: Mouse pressed left at (641, 373)
Screenshot: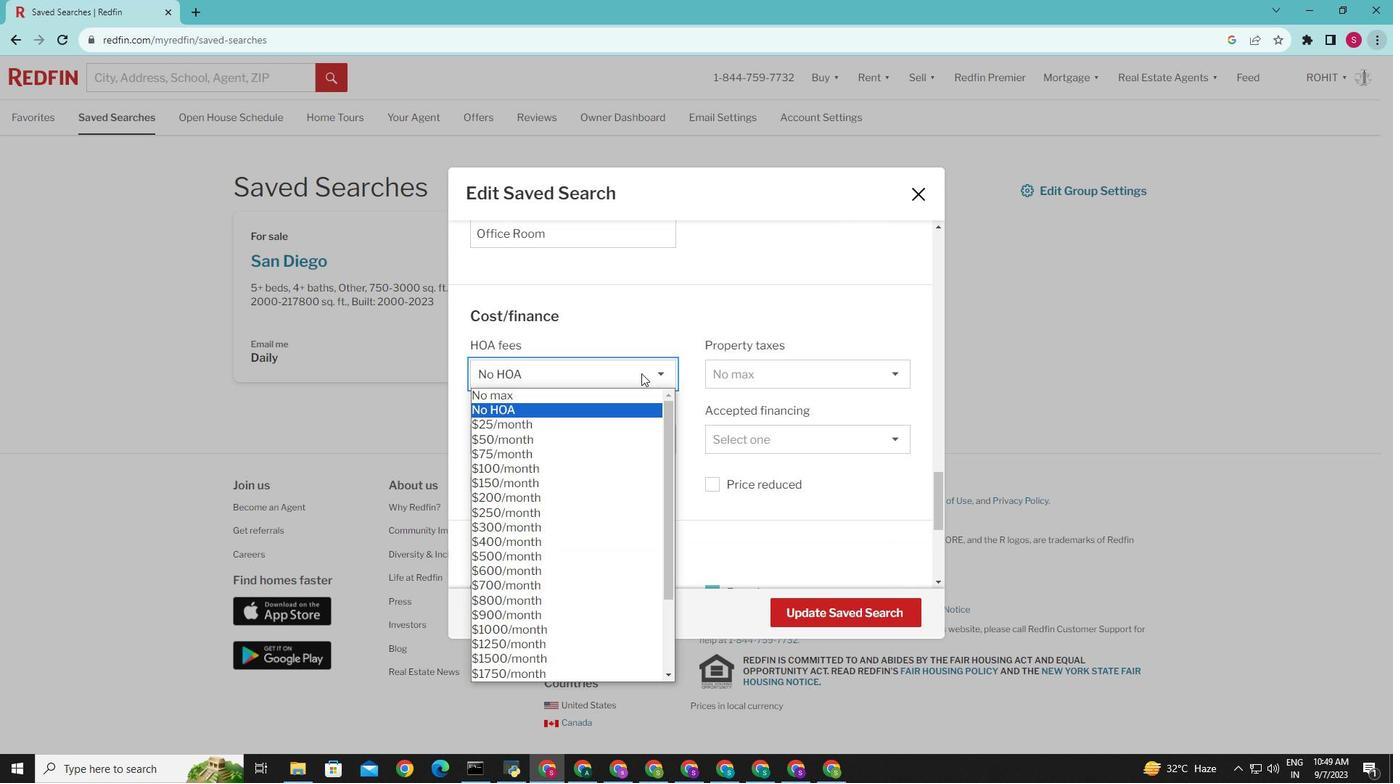 
Action: Mouse moved to (492, 497)
Screenshot: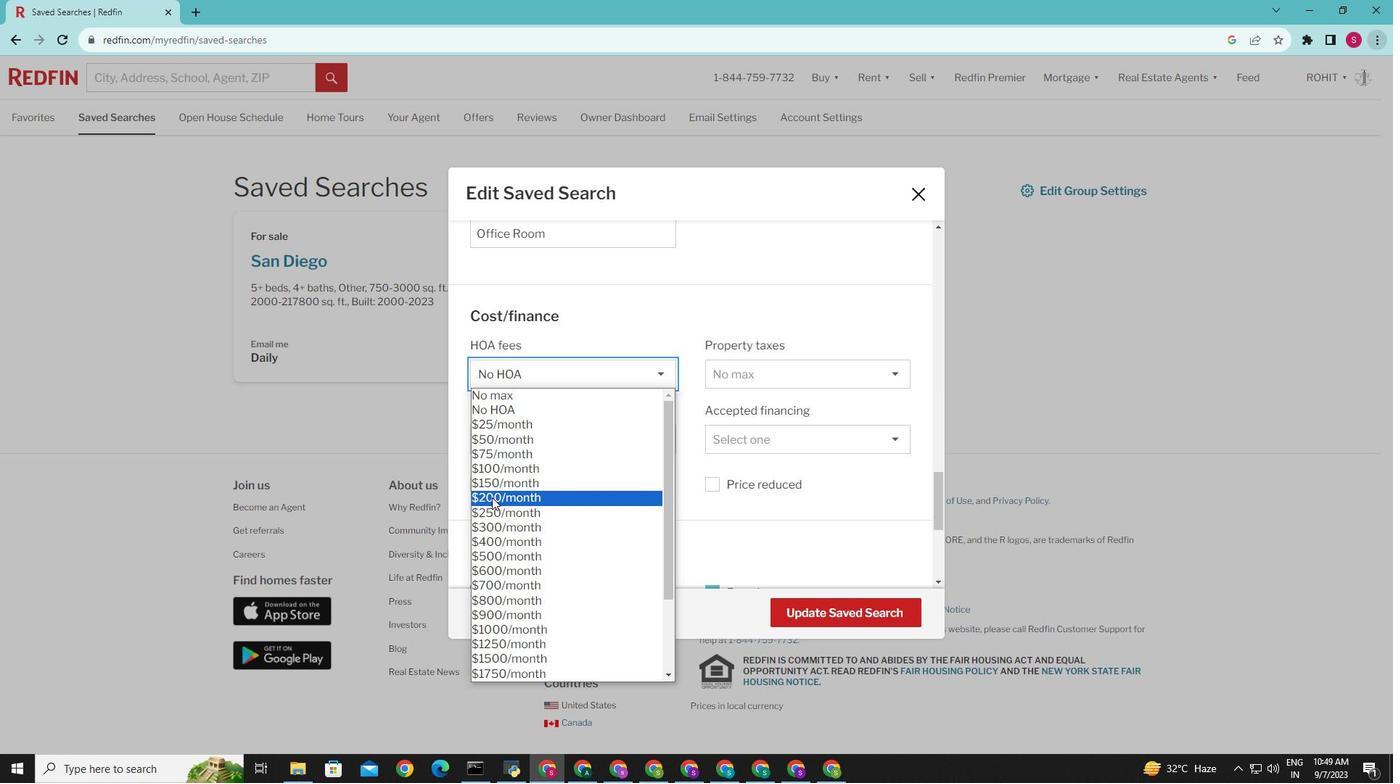 
Action: Mouse pressed left at (492, 497)
Screenshot: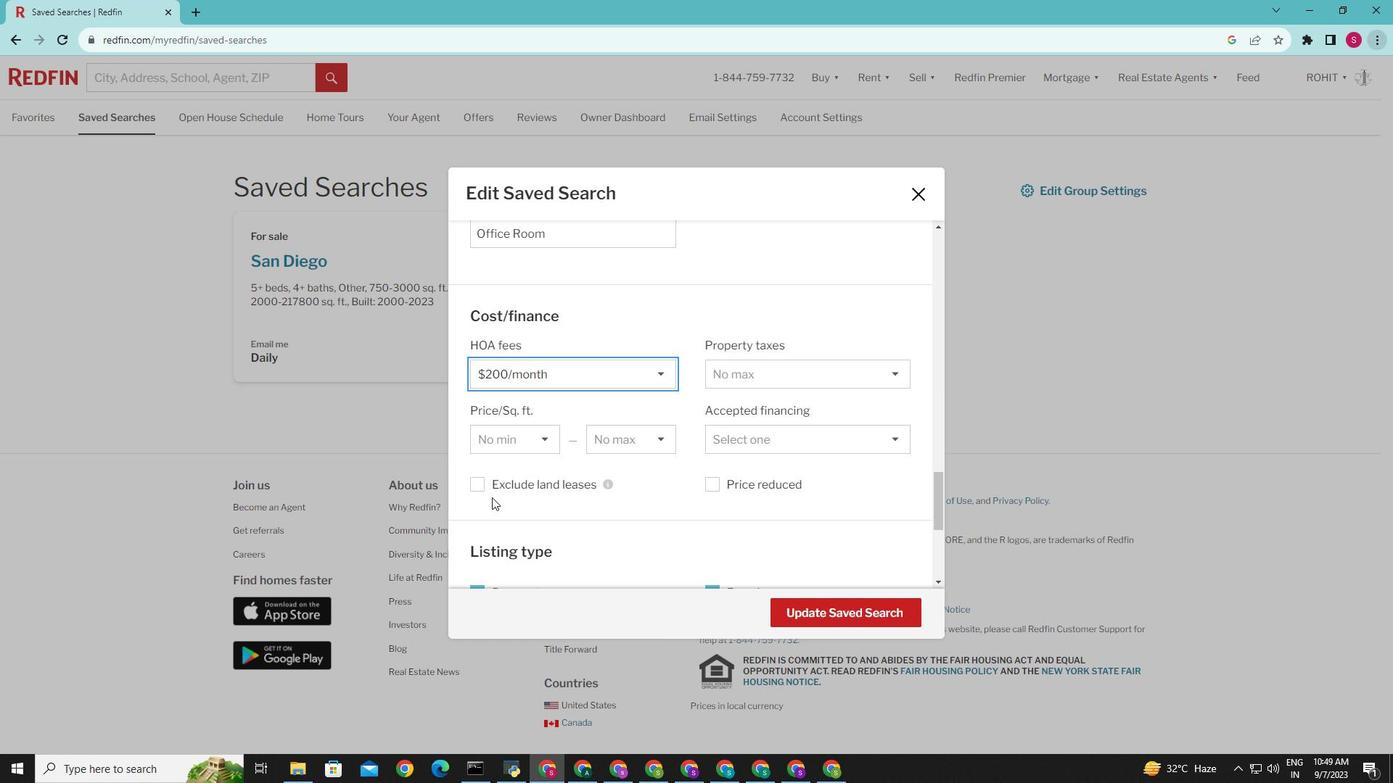 
Action: Mouse moved to (792, 611)
Screenshot: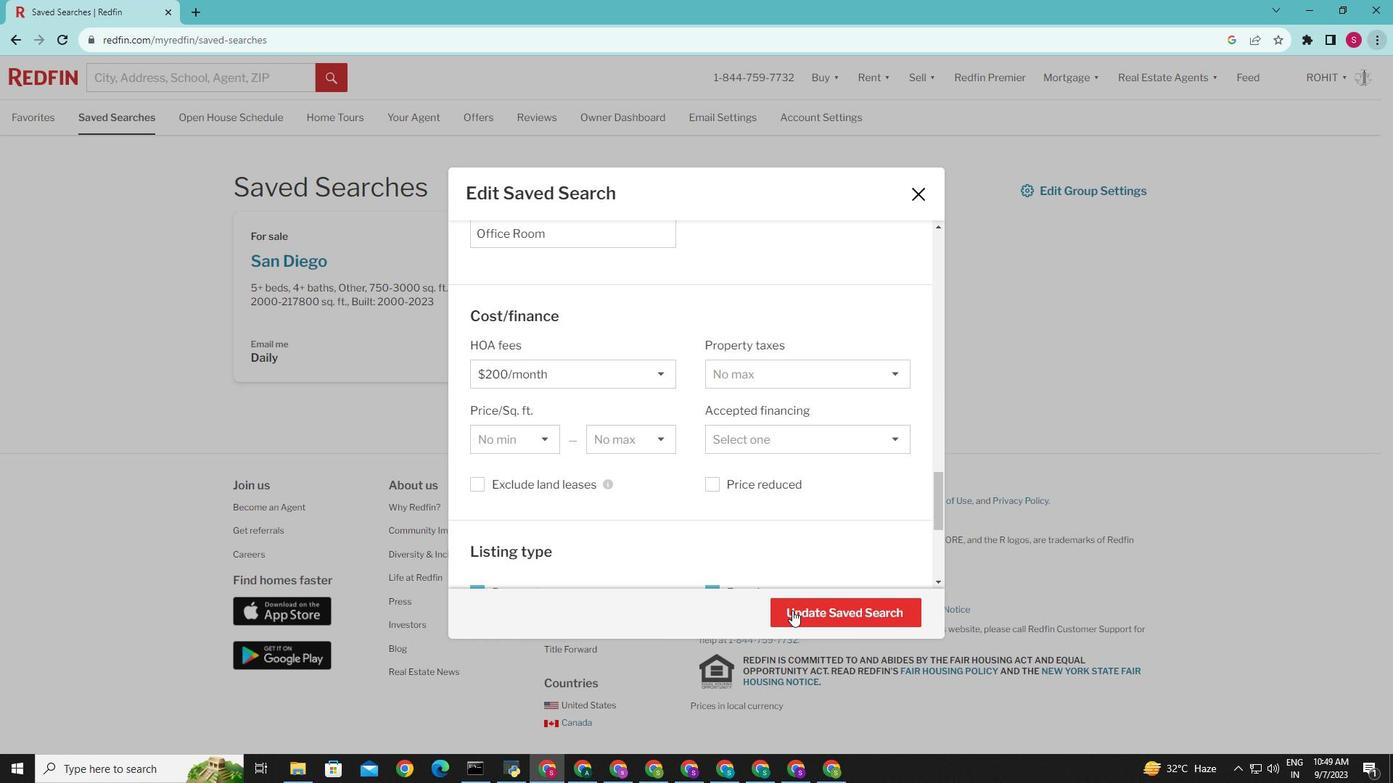 
Action: Mouse pressed left at (792, 611)
Screenshot: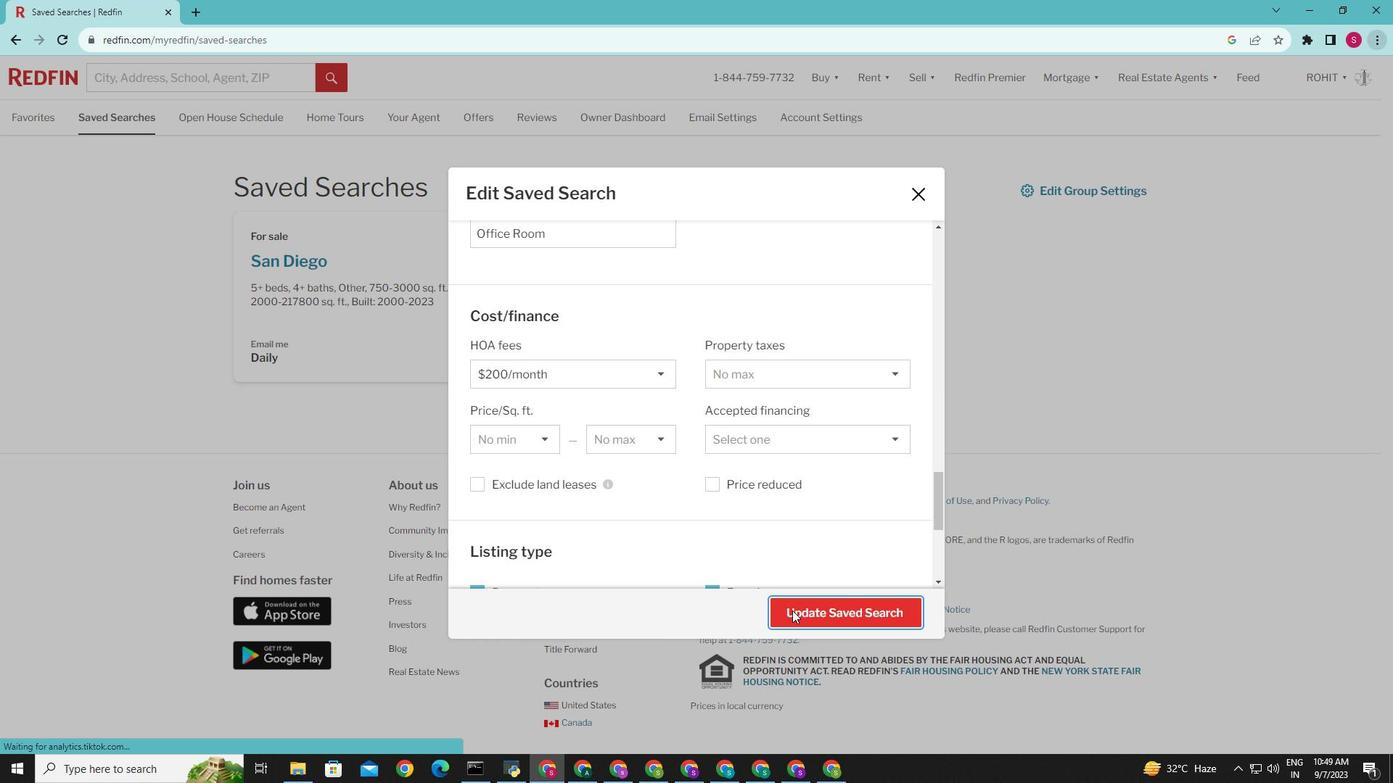 
Action: Mouse moved to (694, 572)
Screenshot: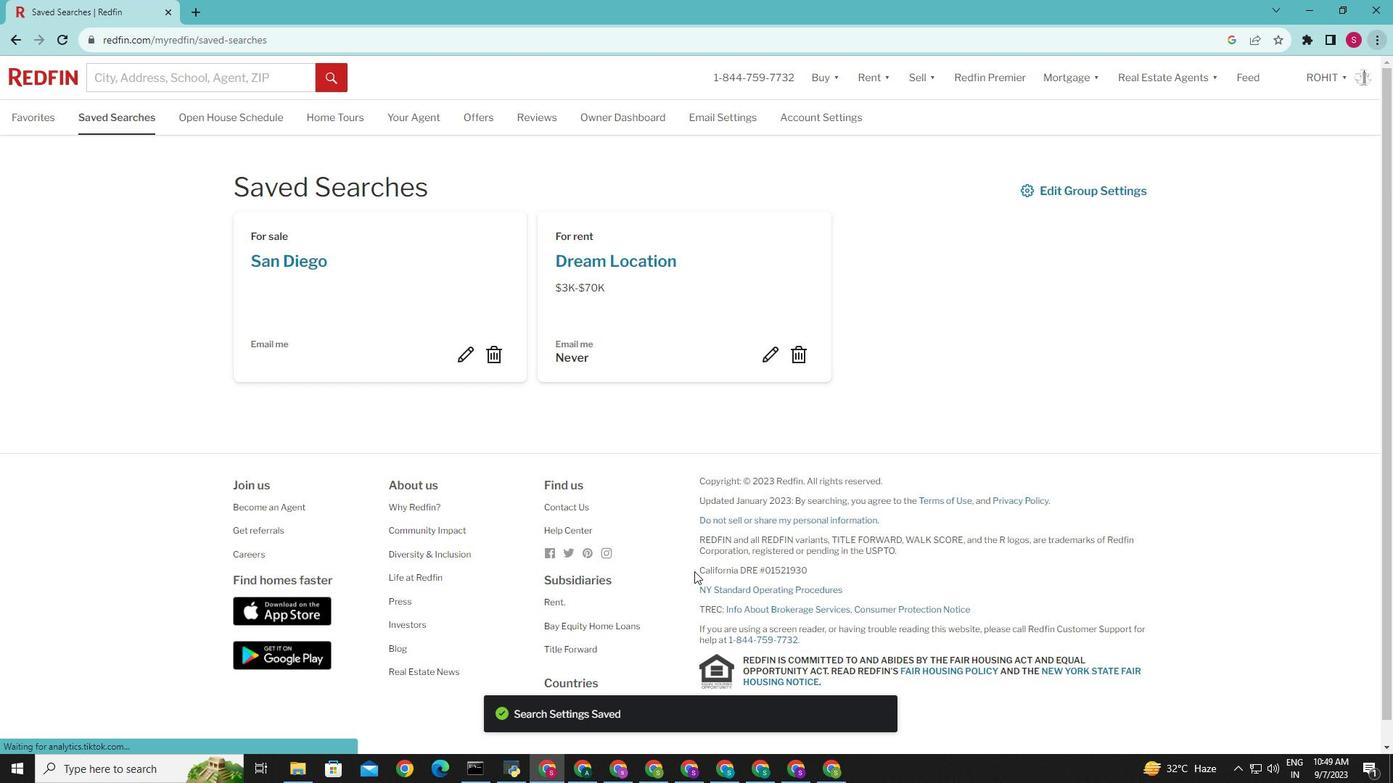 
